 Task: Look for space in Mukher, India from 7th July, 2023 to 14th July, 2023 for 1 adult in price range Rs.6000 to Rs.14000. Place can be shared room with 1  bedroom having 1 bed and 1 bathroom. Property type can be house, flat, guest house, hotel. Booking option can be shelf check-in. Required host language is English.
Action: Mouse moved to (475, 77)
Screenshot: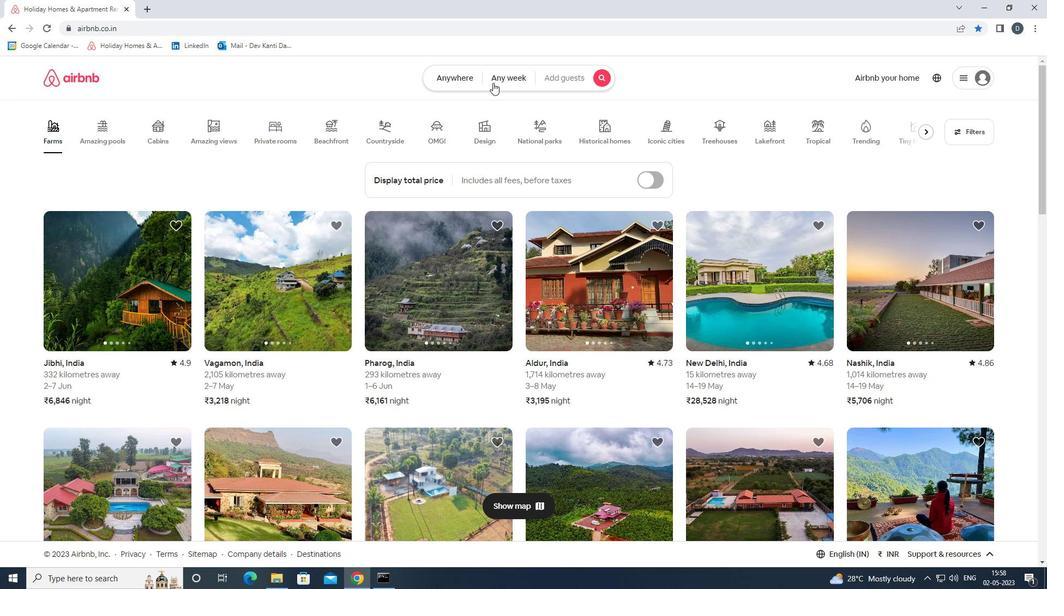 
Action: Mouse pressed left at (475, 77)
Screenshot: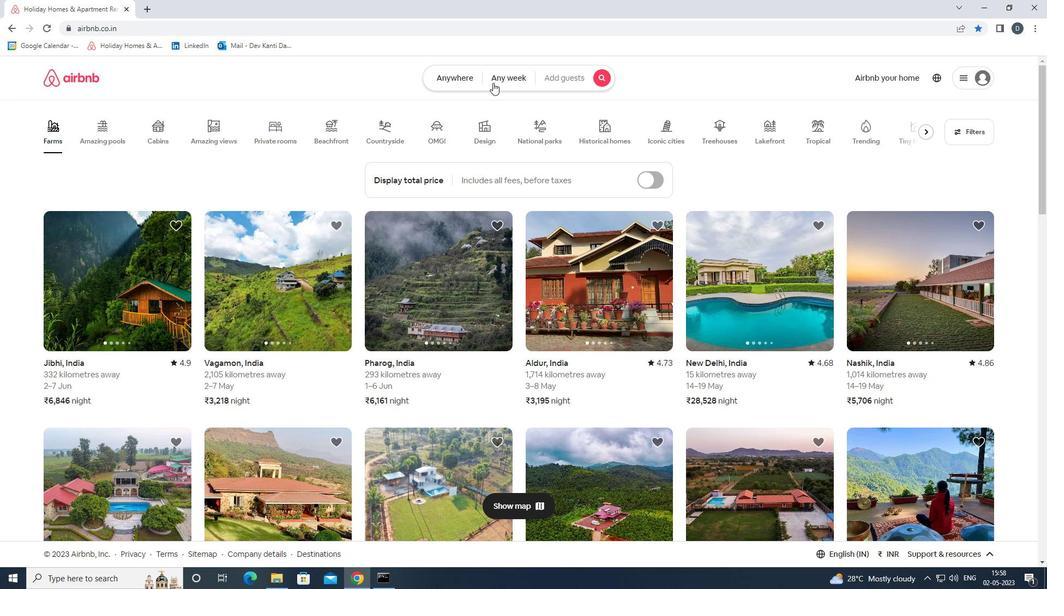 
Action: Mouse moved to (345, 128)
Screenshot: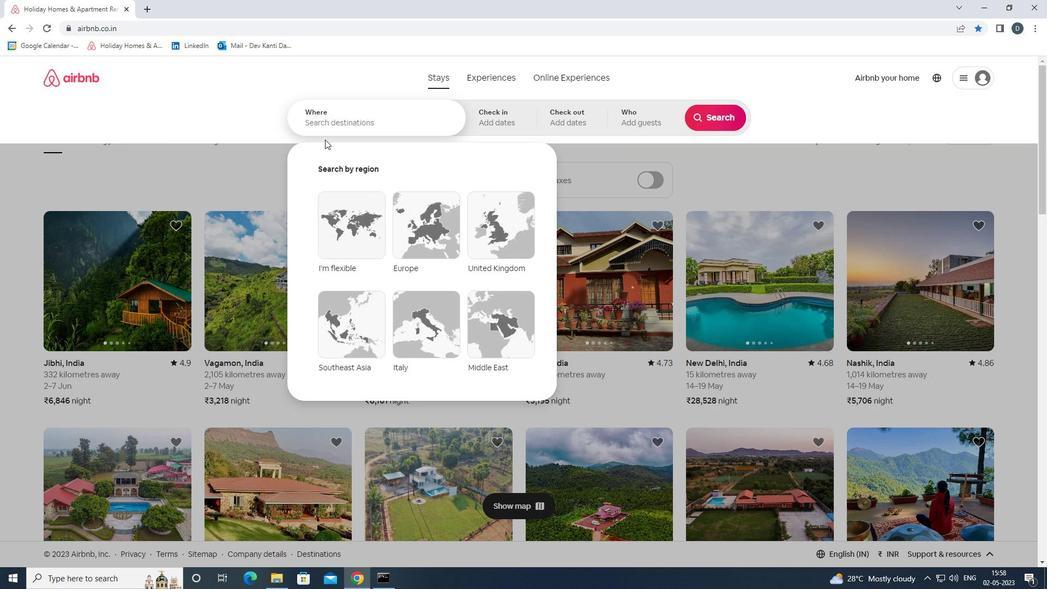 
Action: Mouse pressed left at (345, 128)
Screenshot: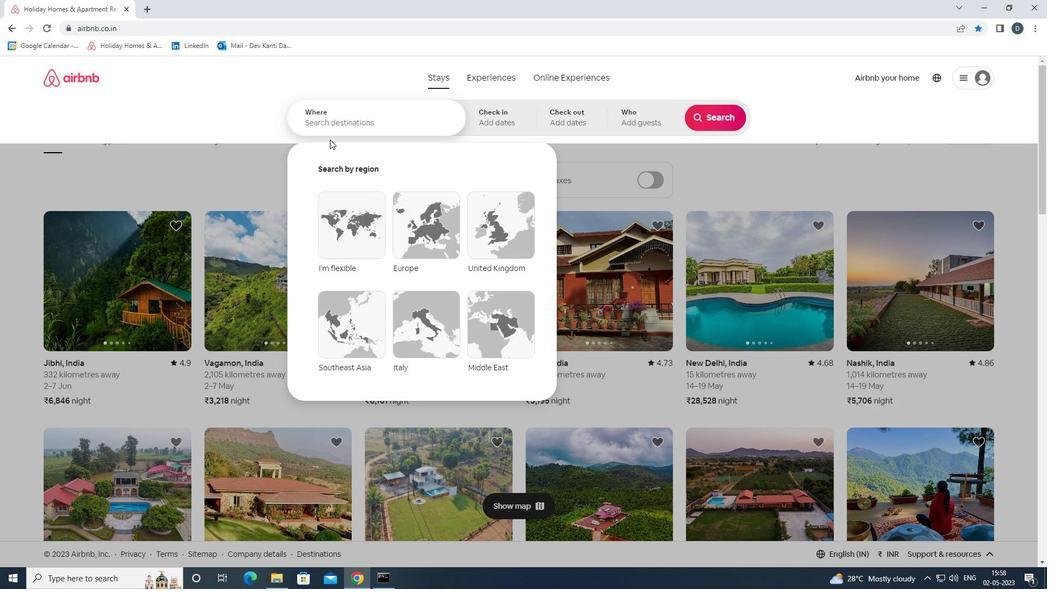 
Action: Mouse moved to (347, 127)
Screenshot: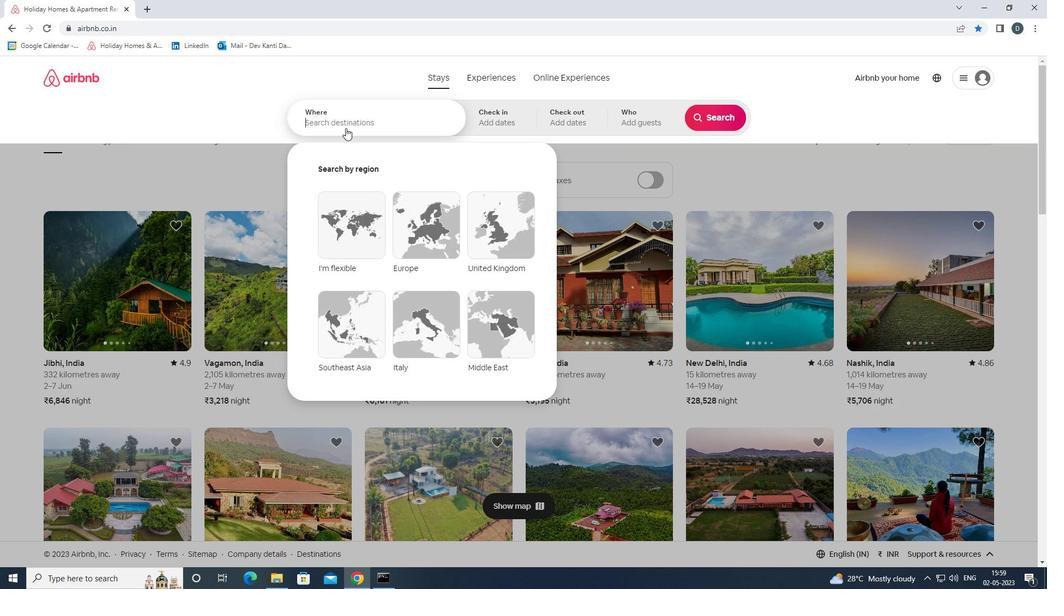 
Action: Key pressed <Key.shift><Key.shift>MUKHER,<Key.shift>INDIA<Key.enter>
Screenshot: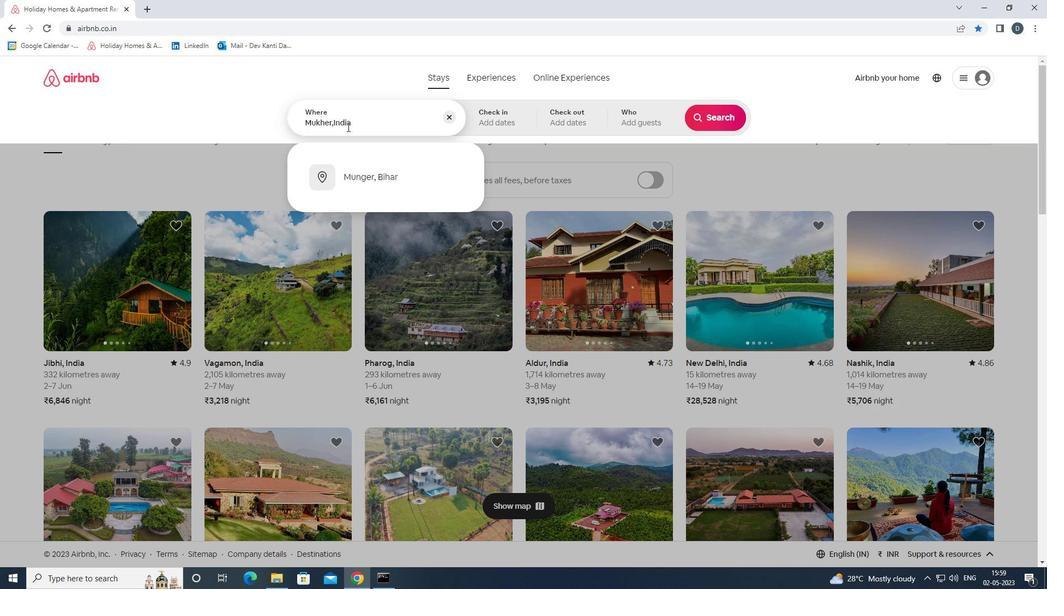 
Action: Mouse moved to (715, 203)
Screenshot: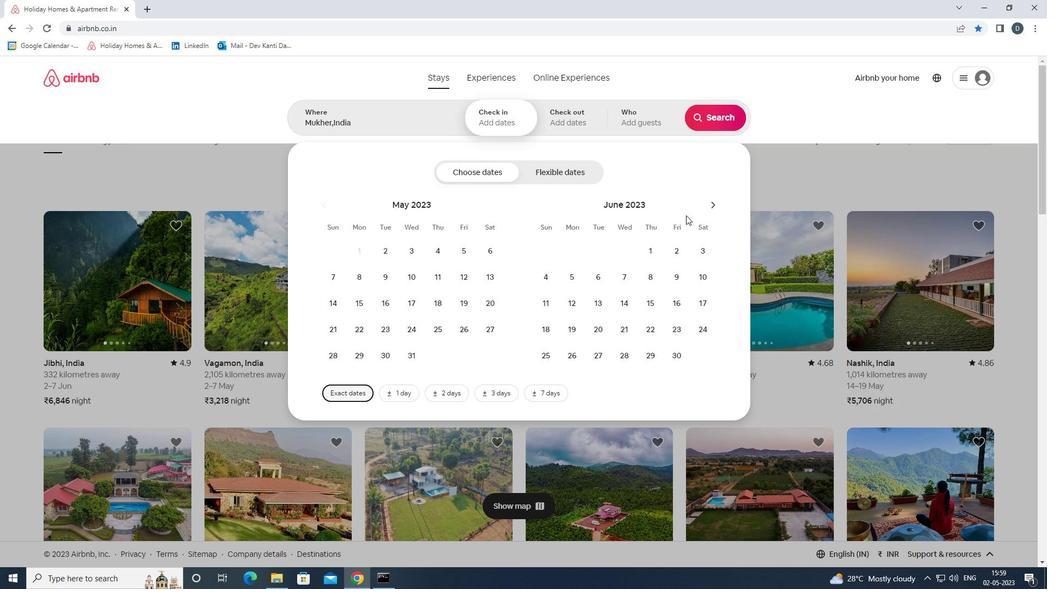 
Action: Mouse pressed left at (715, 203)
Screenshot: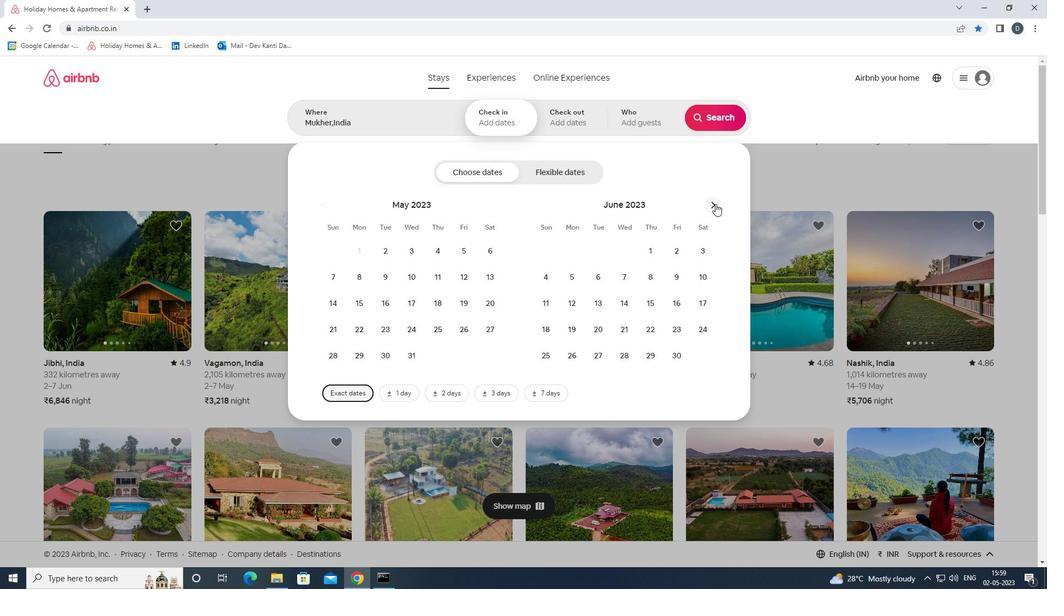 
Action: Mouse moved to (678, 280)
Screenshot: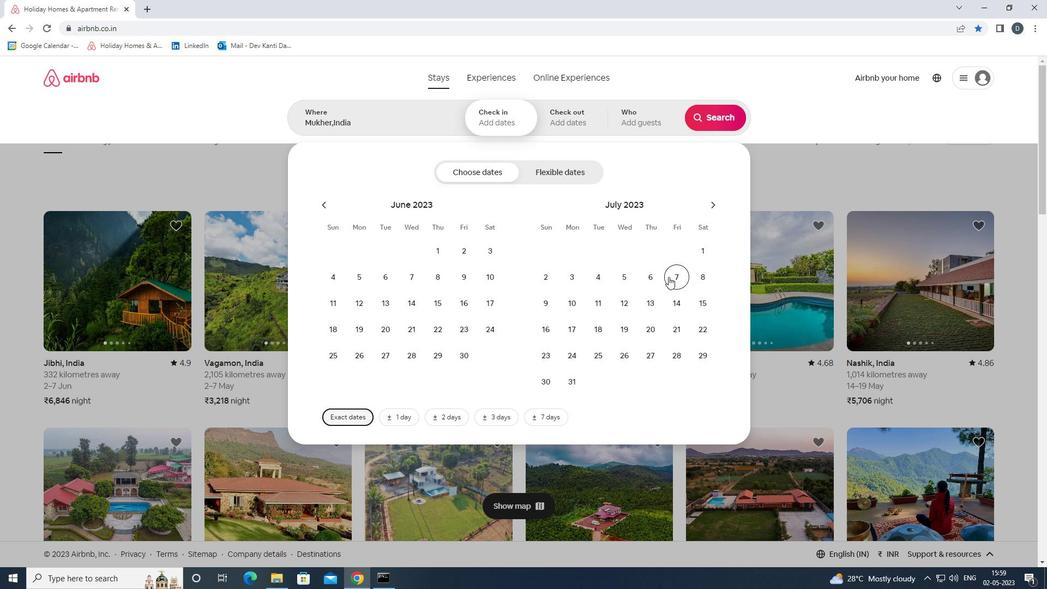 
Action: Mouse pressed left at (678, 280)
Screenshot: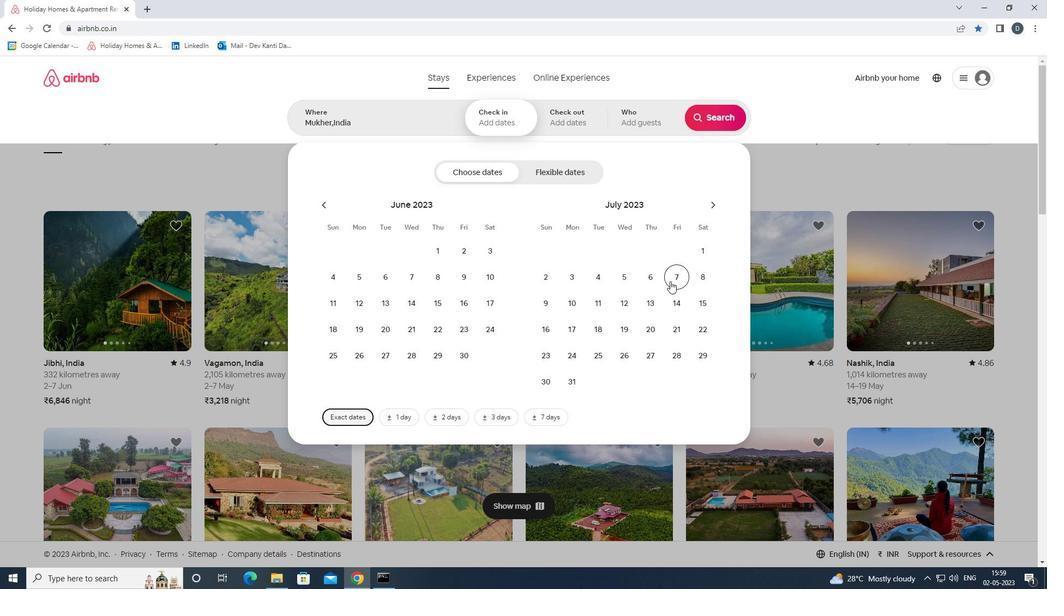 
Action: Mouse moved to (679, 303)
Screenshot: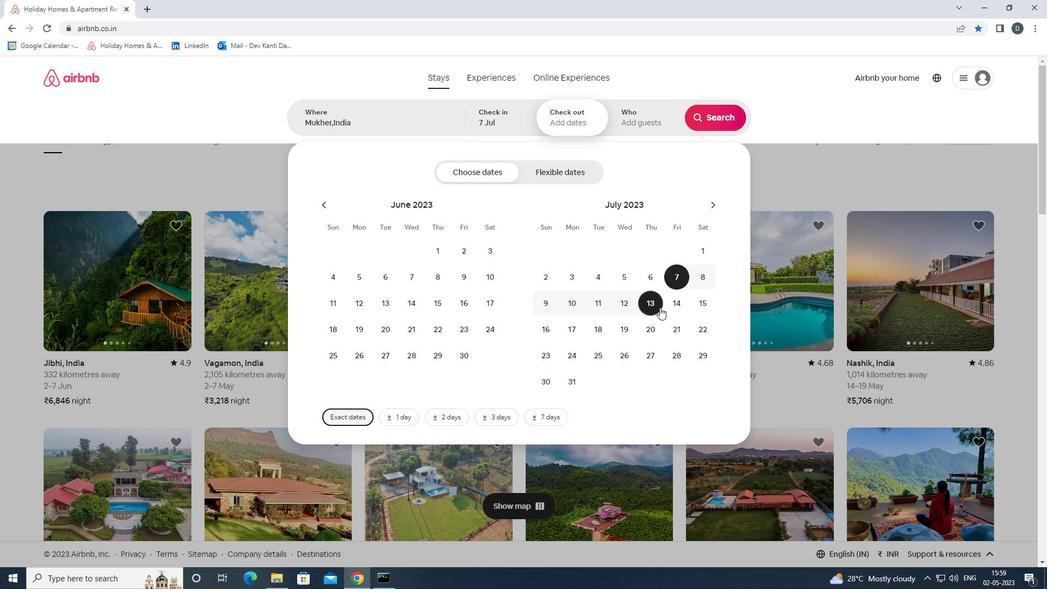 
Action: Mouse pressed left at (679, 303)
Screenshot: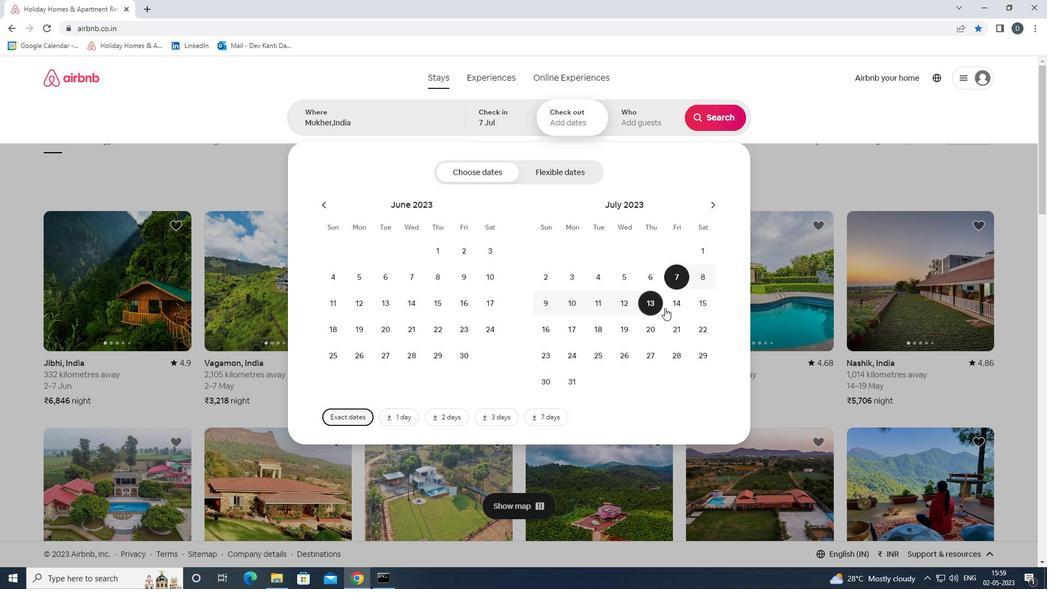 
Action: Mouse moved to (650, 110)
Screenshot: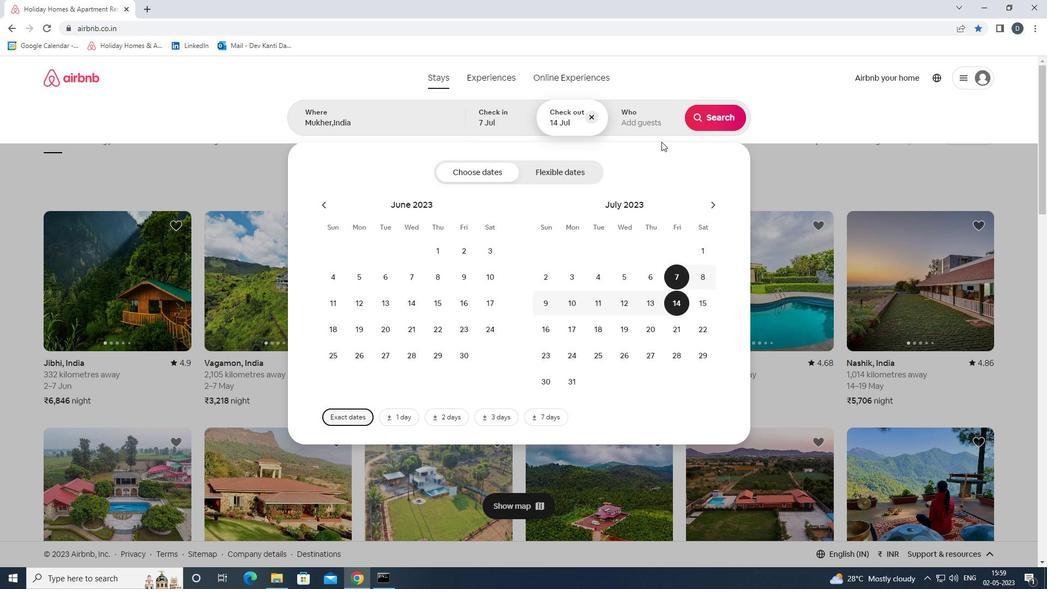 
Action: Mouse pressed left at (650, 110)
Screenshot: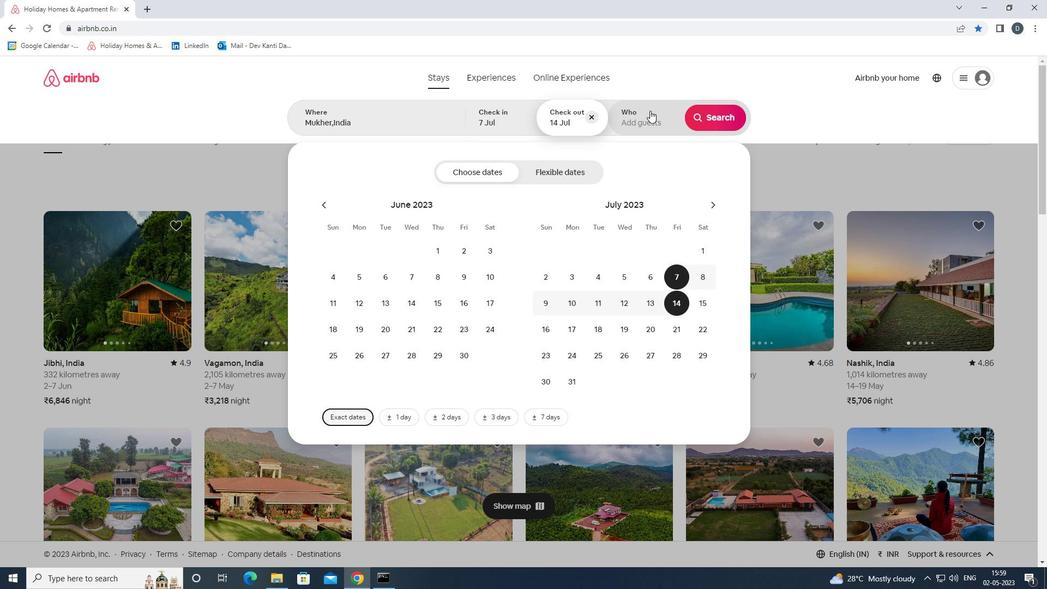 
Action: Mouse moved to (718, 176)
Screenshot: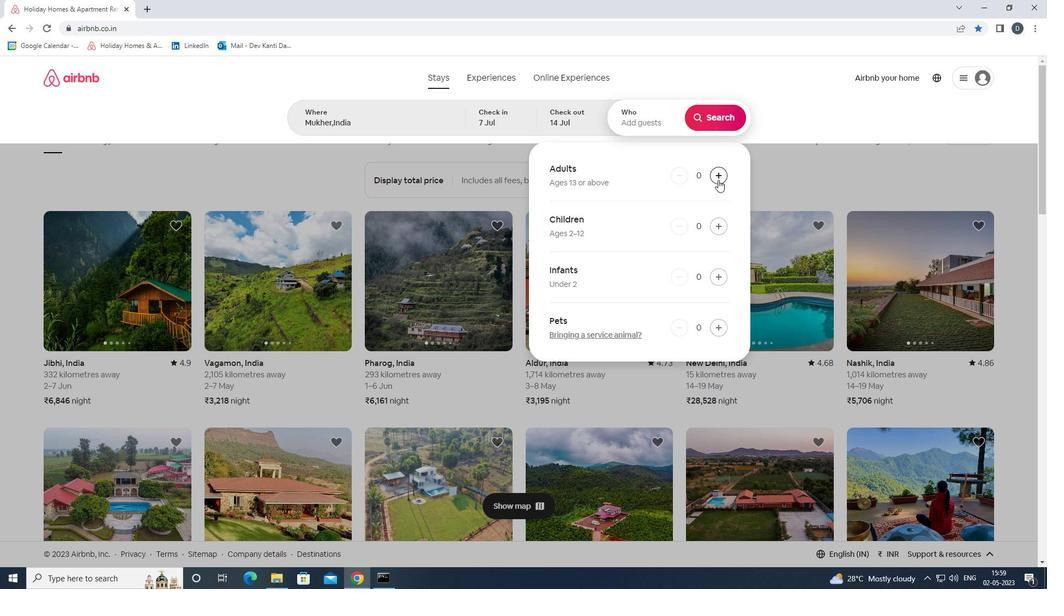 
Action: Mouse pressed left at (718, 176)
Screenshot: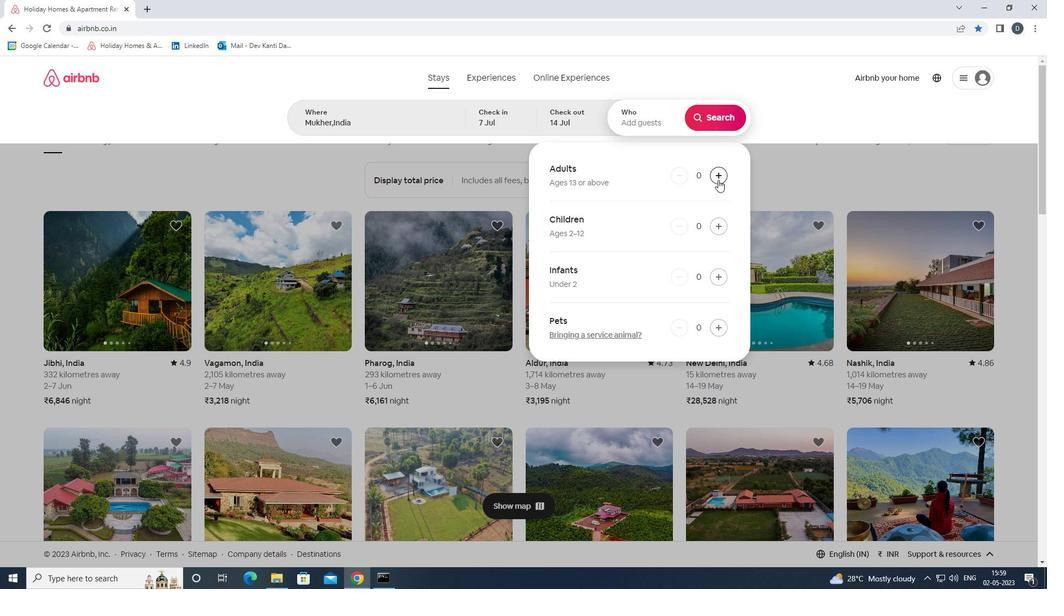 
Action: Mouse moved to (718, 122)
Screenshot: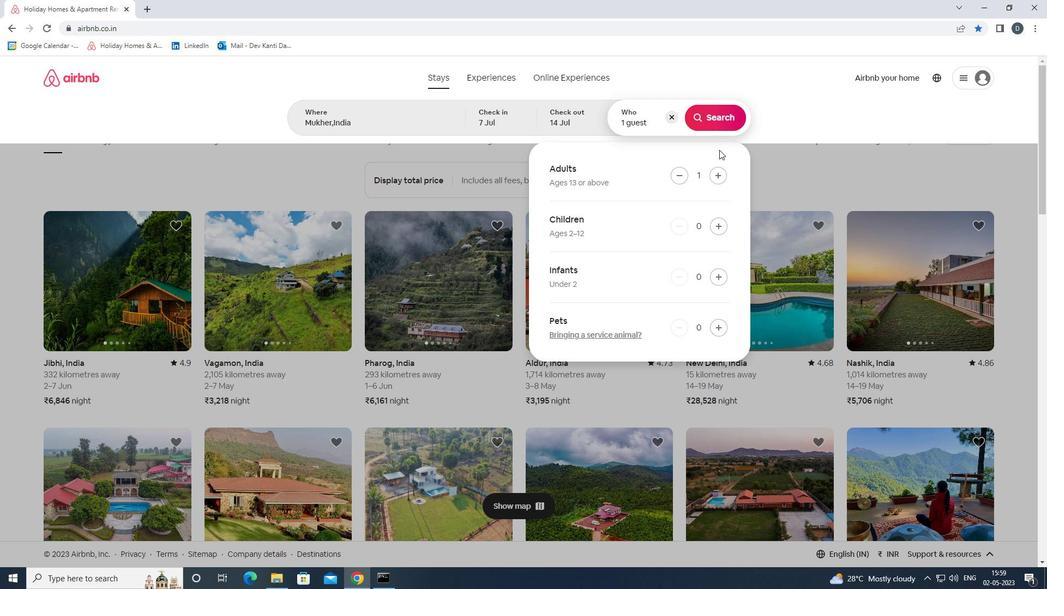 
Action: Mouse pressed left at (718, 122)
Screenshot: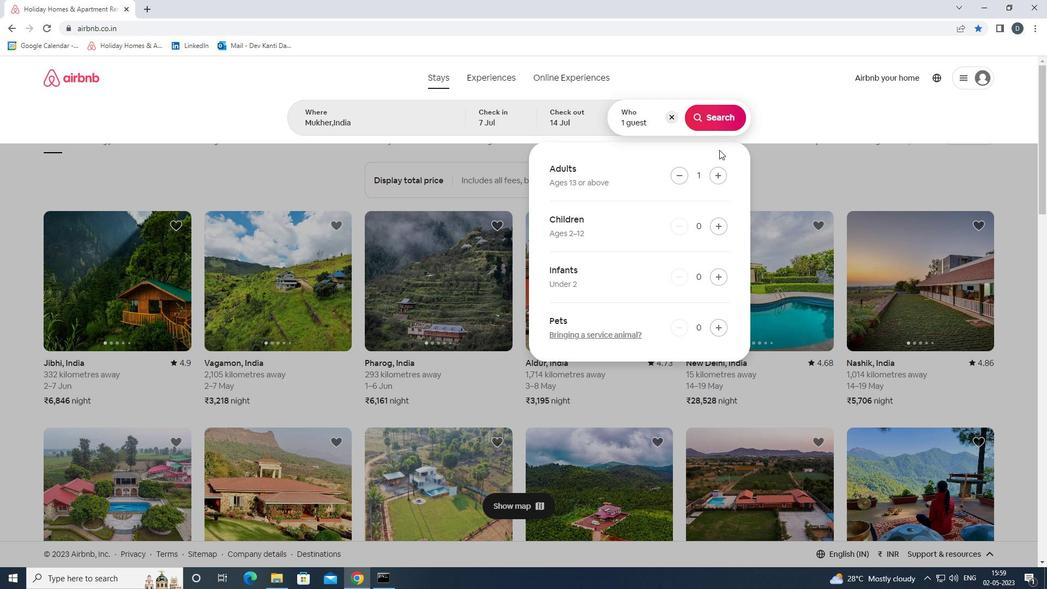 
Action: Mouse moved to (1012, 116)
Screenshot: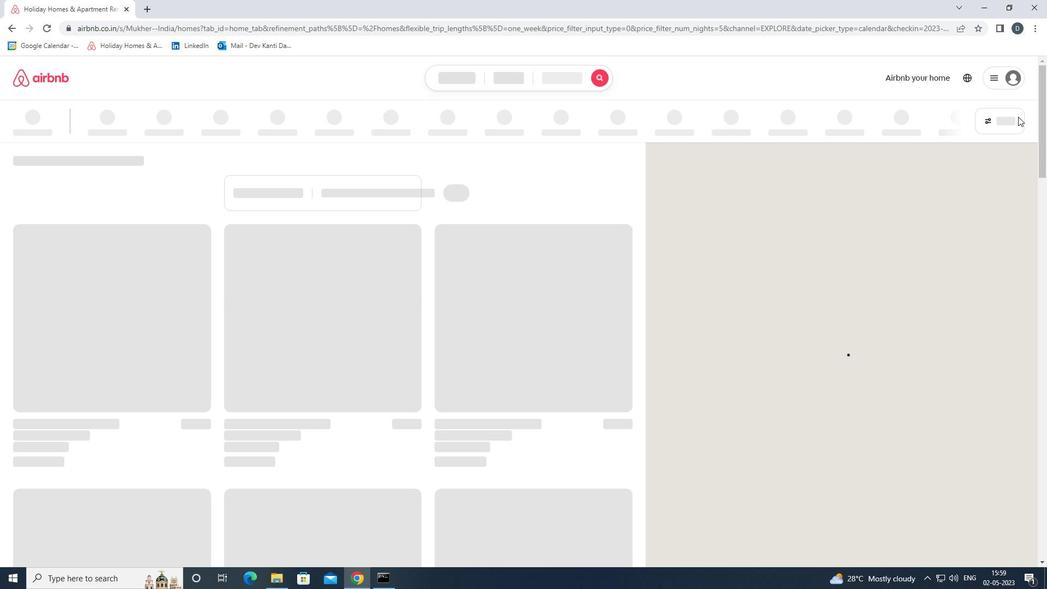 
Action: Mouse pressed left at (1012, 116)
Screenshot: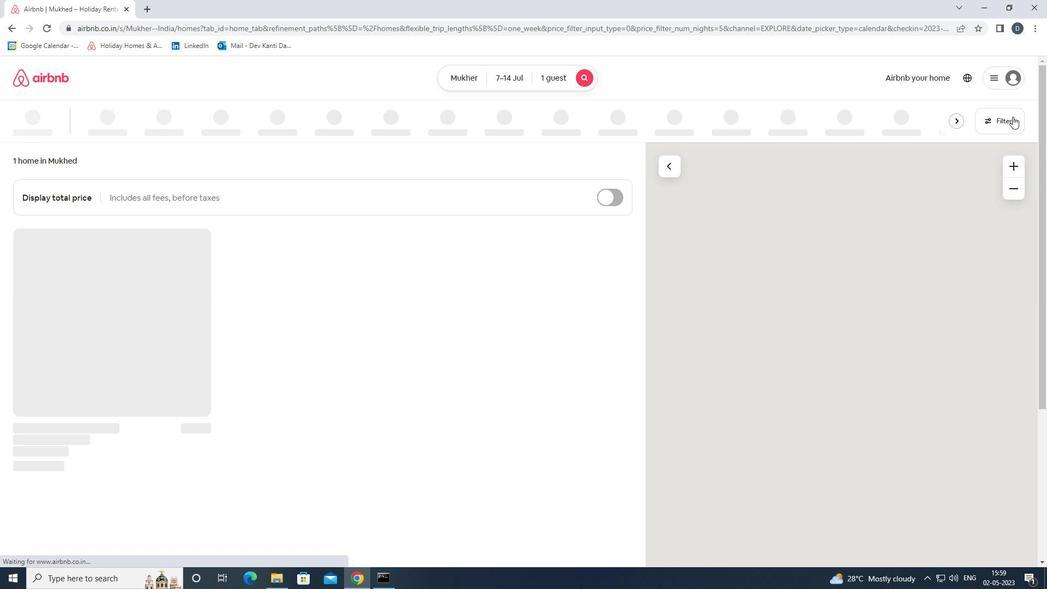 
Action: Mouse moved to (458, 235)
Screenshot: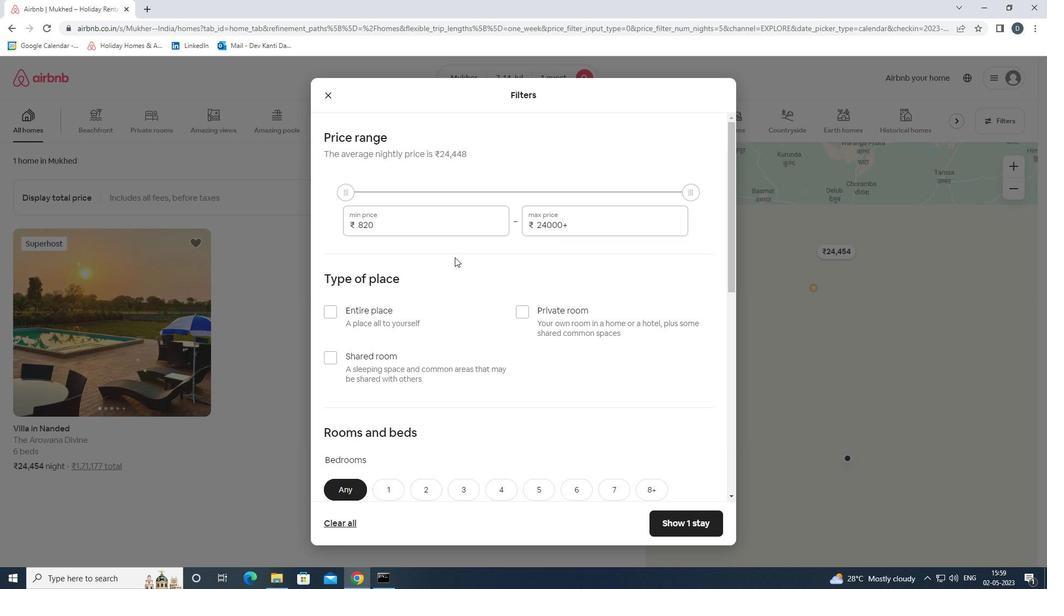 
Action: Mouse pressed left at (458, 235)
Screenshot: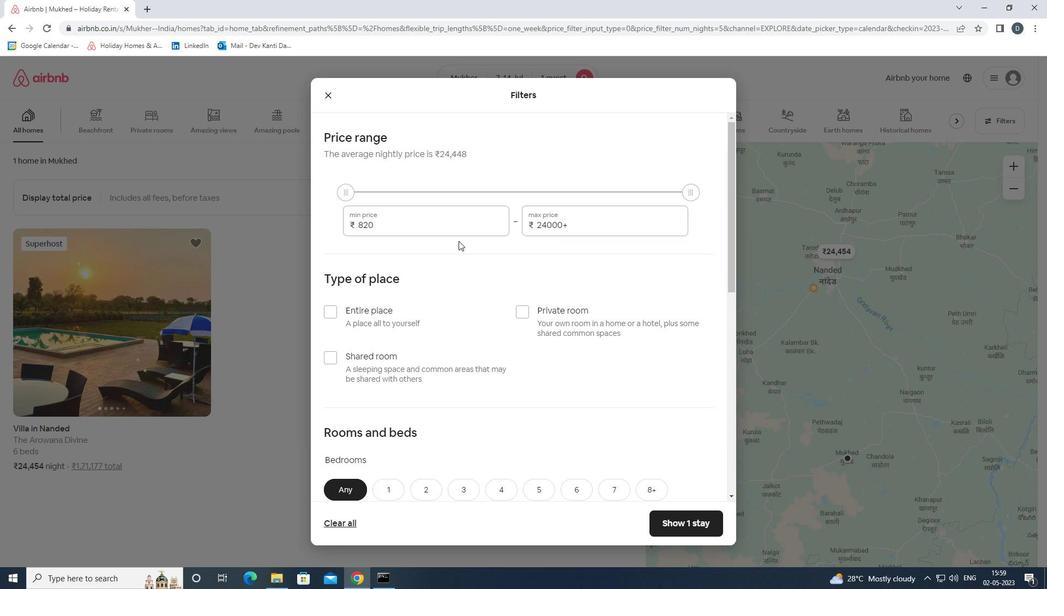 
Action: Mouse moved to (460, 229)
Screenshot: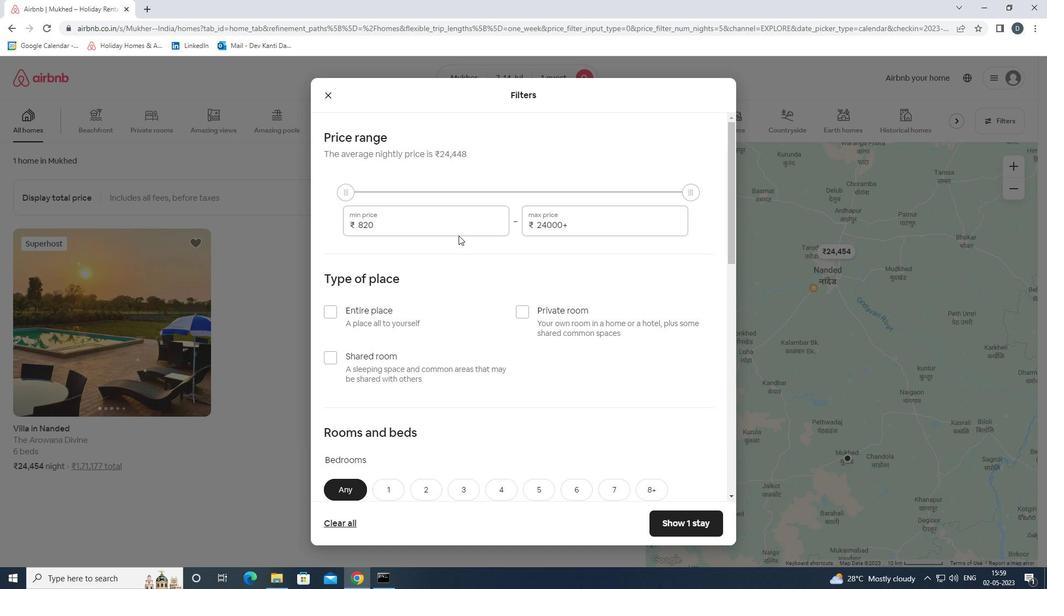 
Action: Mouse pressed left at (460, 229)
Screenshot: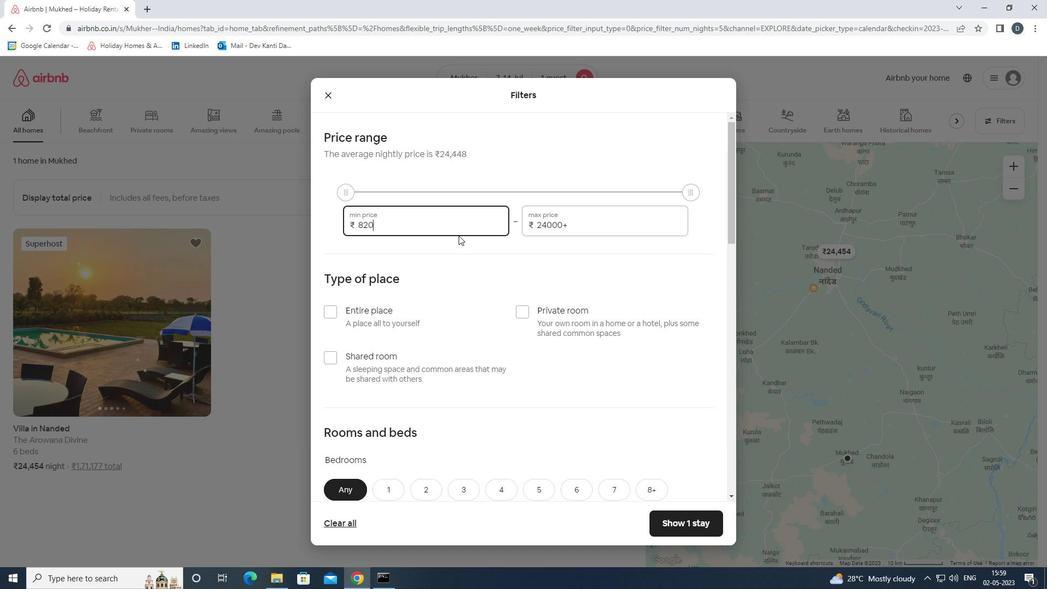 
Action: Mouse pressed left at (460, 229)
Screenshot: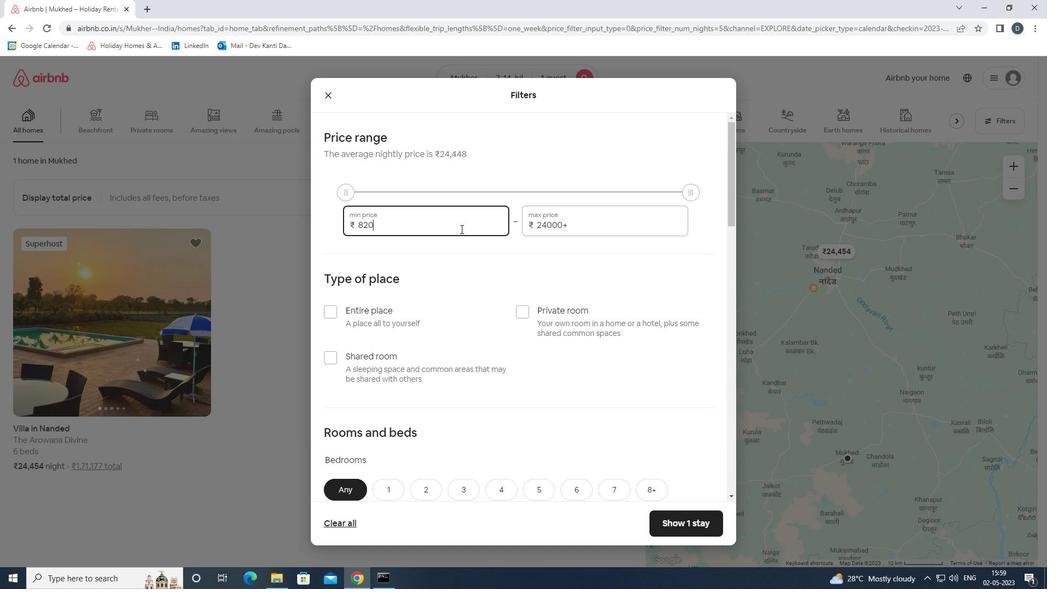 
Action: Mouse moved to (476, 226)
Screenshot: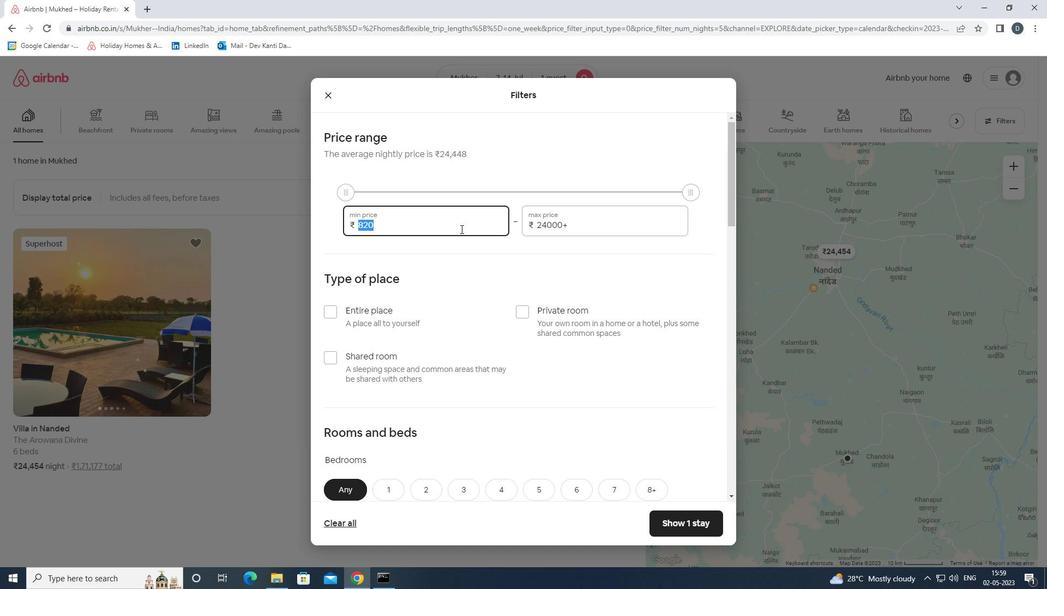 
Action: Key pressed 6000<Key.tab>ctrl+A<'1'><'4'><'0'><'0'><'0'>
Screenshot: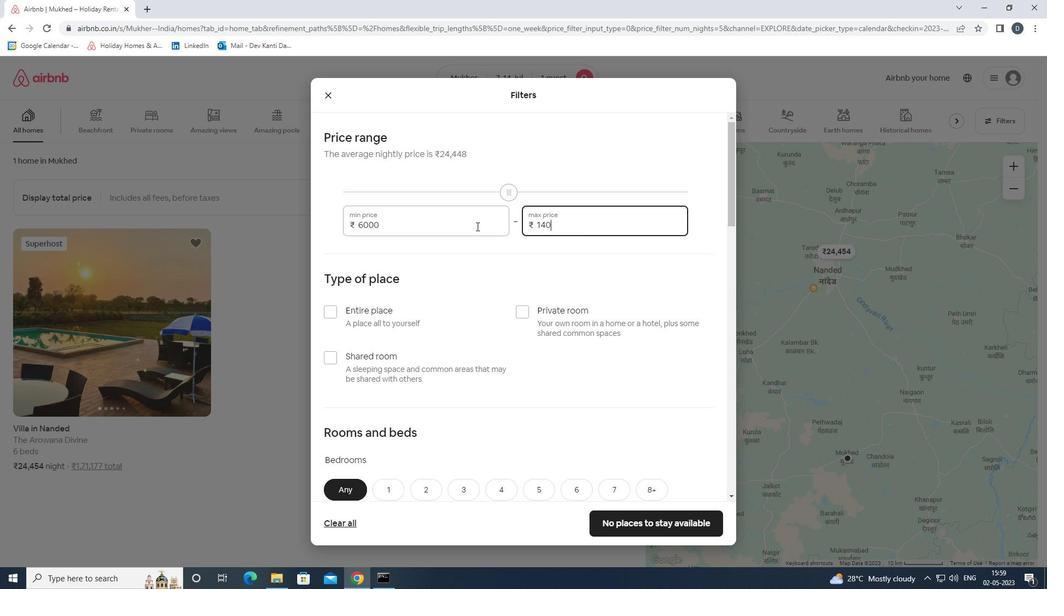 
Action: Mouse moved to (372, 375)
Screenshot: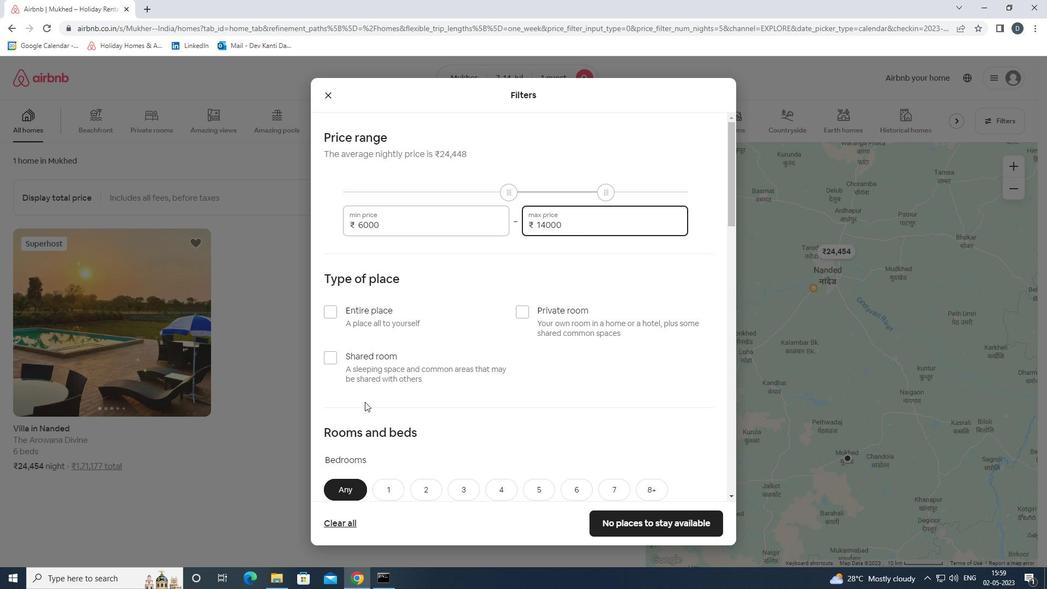 
Action: Mouse pressed left at (372, 375)
Screenshot: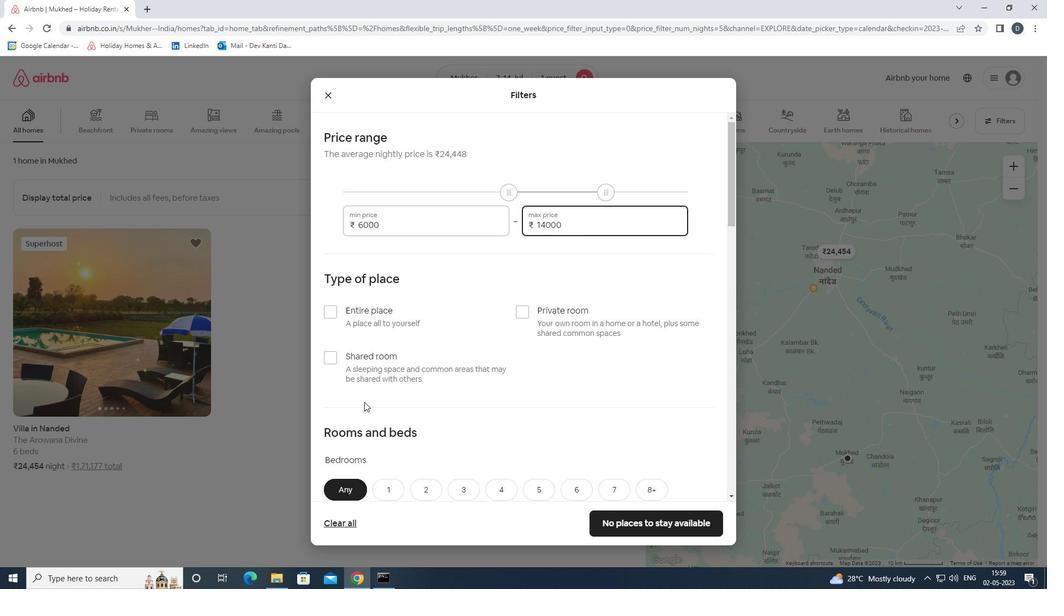 
Action: Mouse moved to (419, 360)
Screenshot: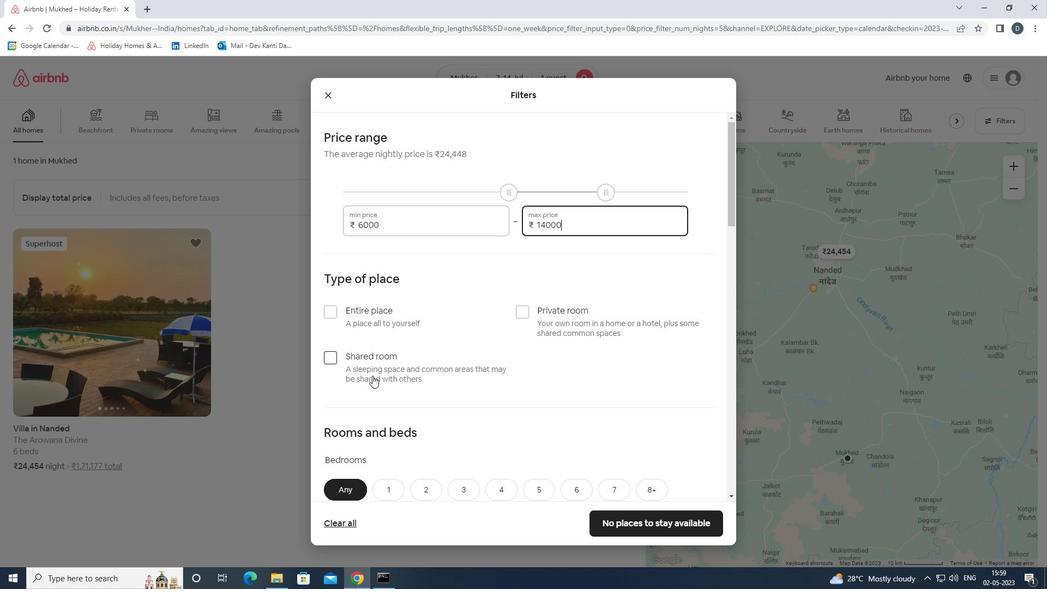 
Action: Mouse scrolled (419, 359) with delta (0, 0)
Screenshot: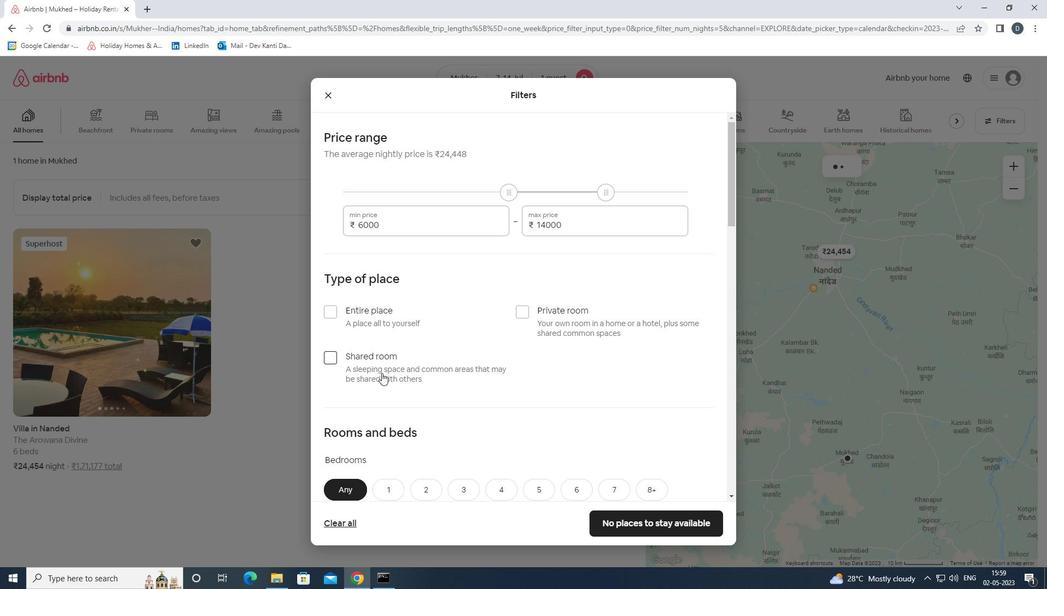 
Action: Mouse scrolled (419, 359) with delta (0, 0)
Screenshot: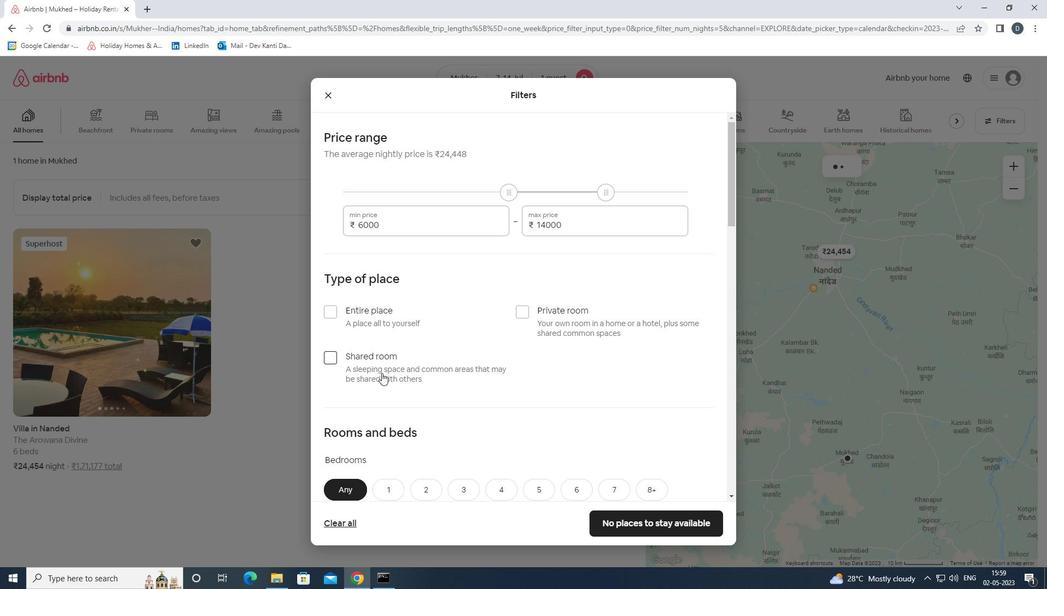 
Action: Mouse scrolled (419, 359) with delta (0, 0)
Screenshot: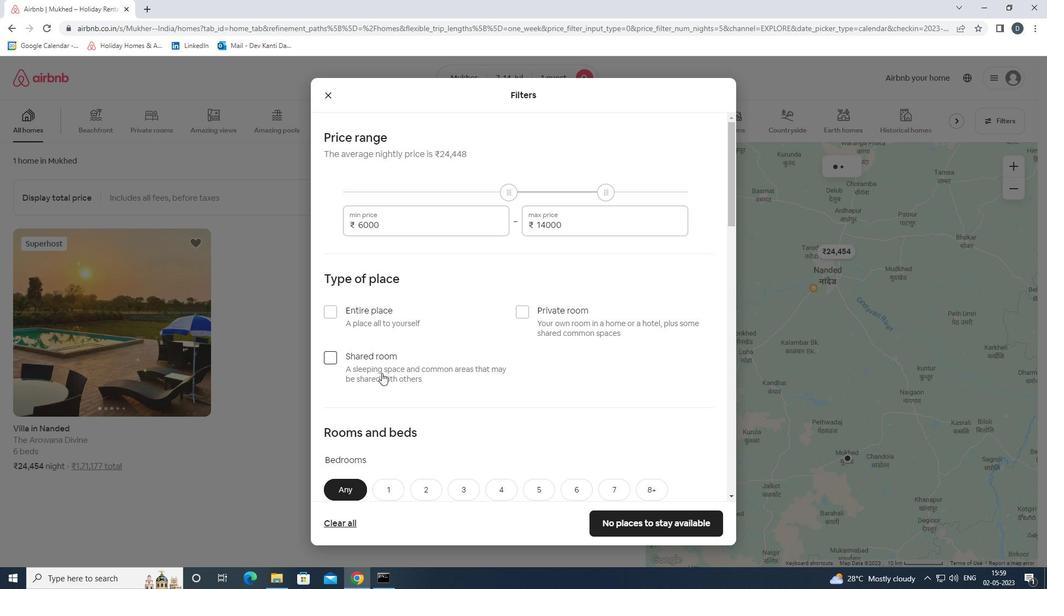 
Action: Mouse moved to (422, 359)
Screenshot: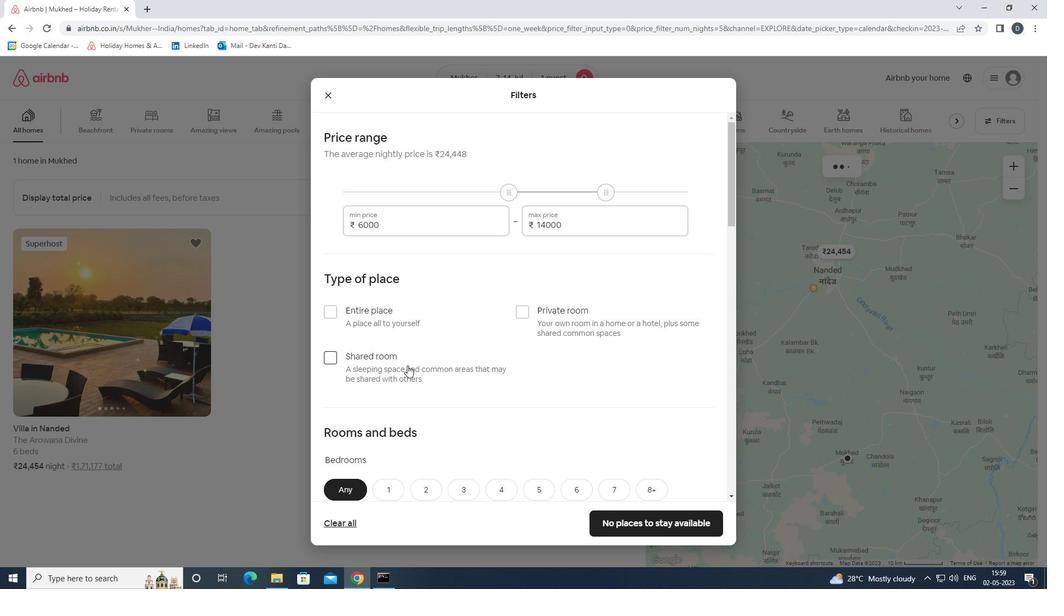 
Action: Mouse scrolled (422, 358) with delta (0, 0)
Screenshot: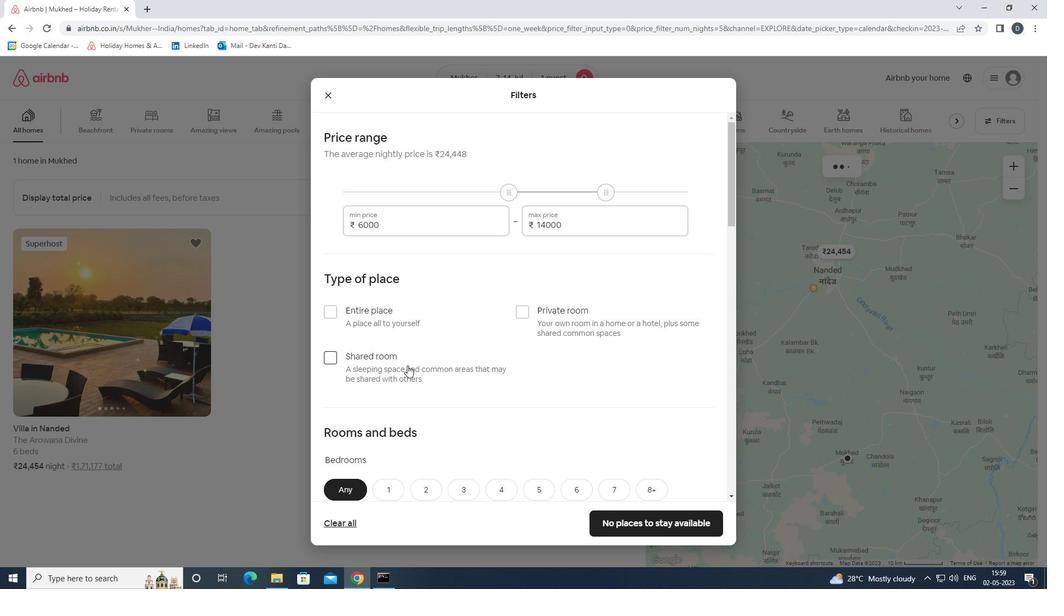 
Action: Mouse moved to (385, 269)
Screenshot: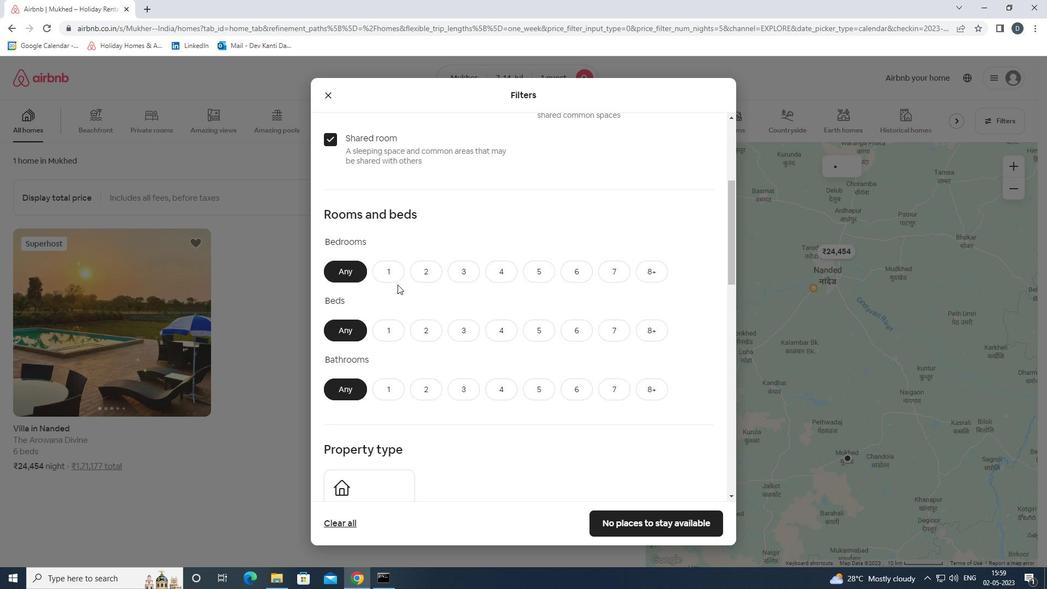 
Action: Mouse pressed left at (385, 269)
Screenshot: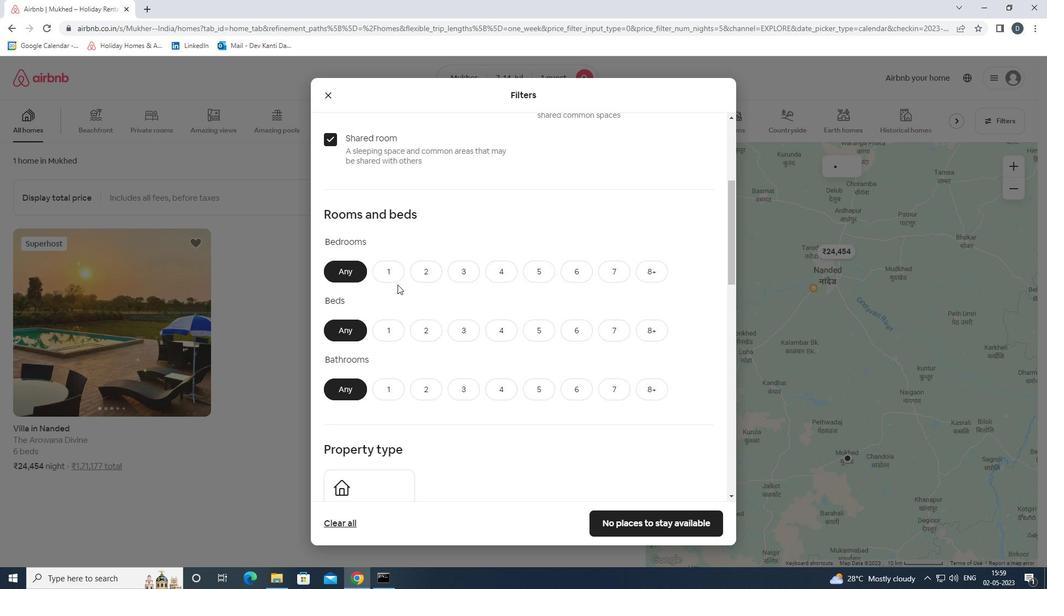 
Action: Mouse moved to (388, 327)
Screenshot: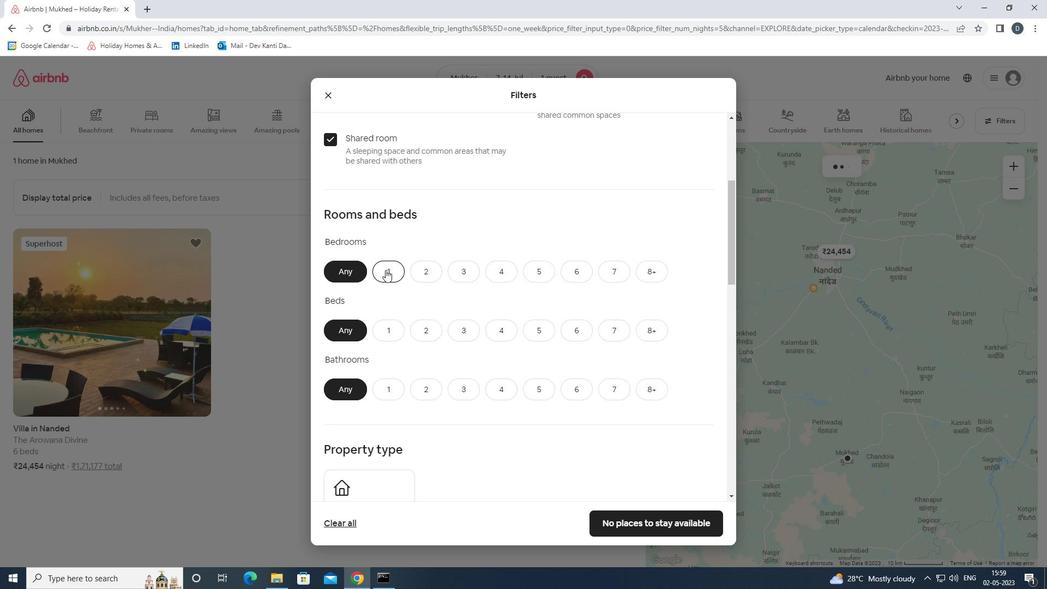
Action: Mouse pressed left at (388, 327)
Screenshot: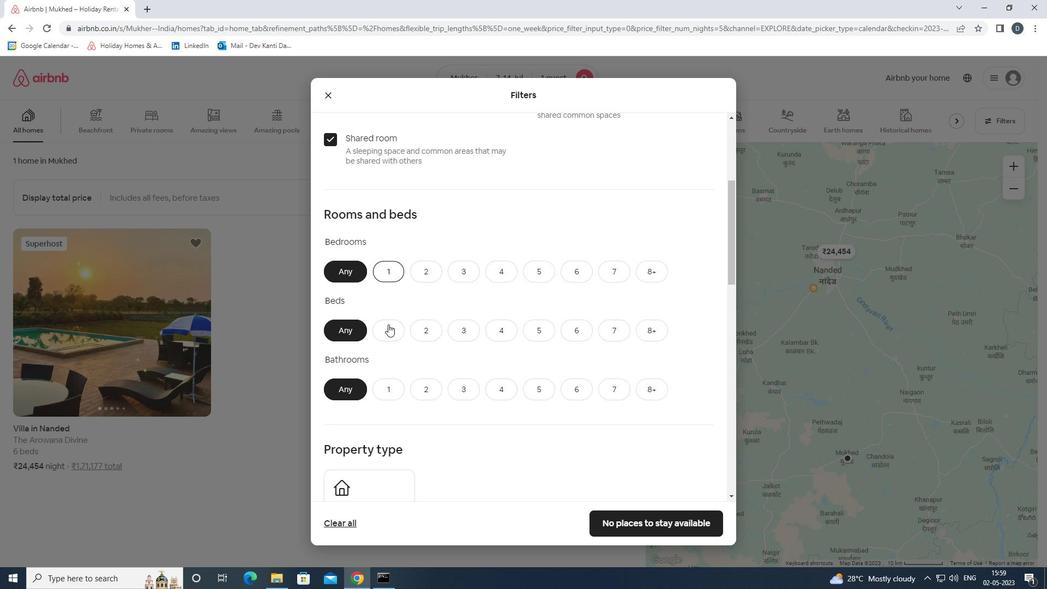
Action: Mouse moved to (391, 388)
Screenshot: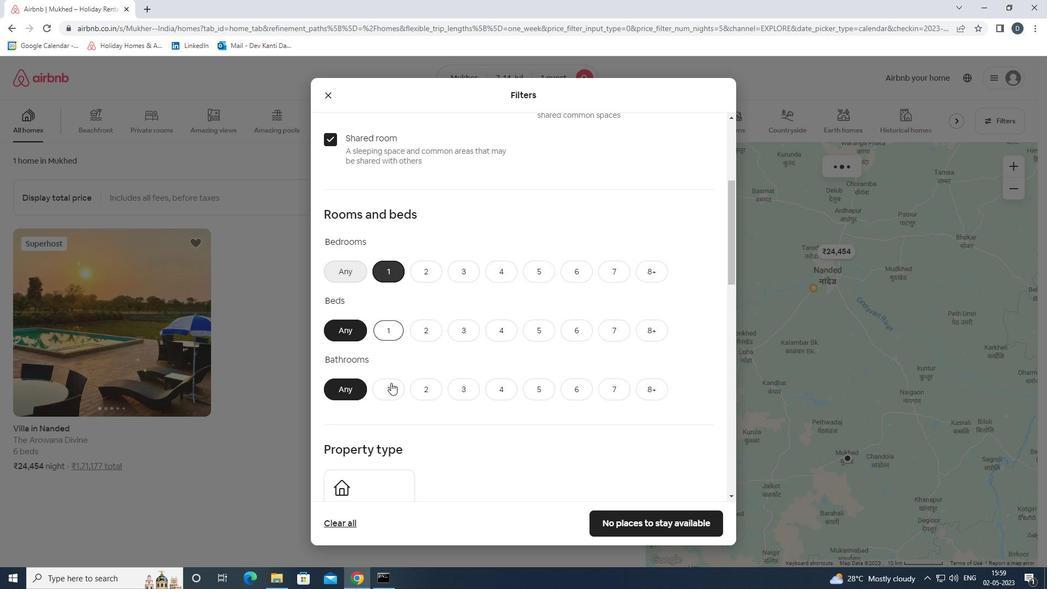 
Action: Mouse pressed left at (391, 388)
Screenshot: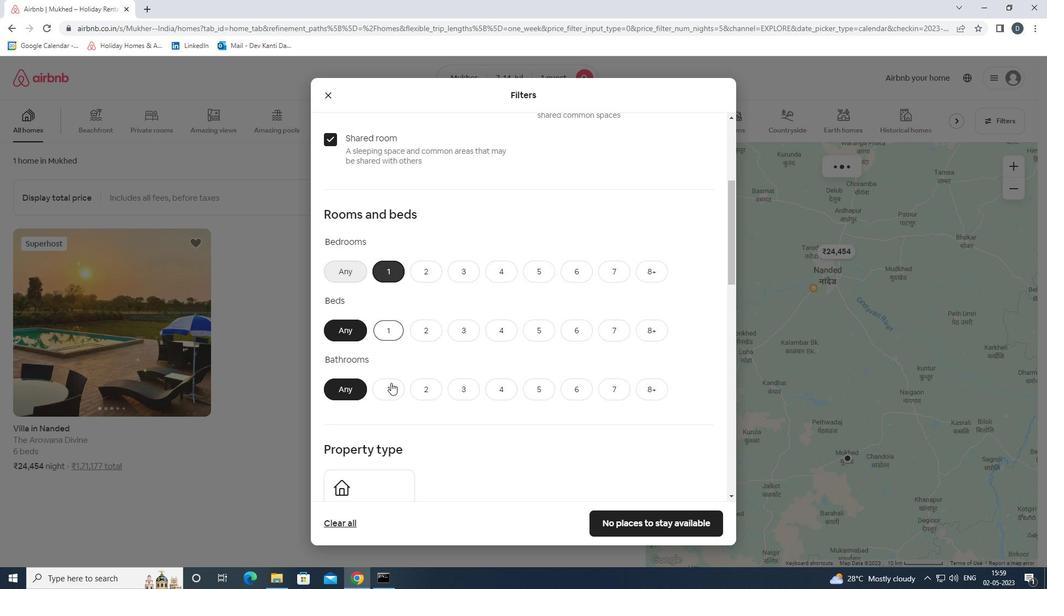 
Action: Mouse moved to (475, 375)
Screenshot: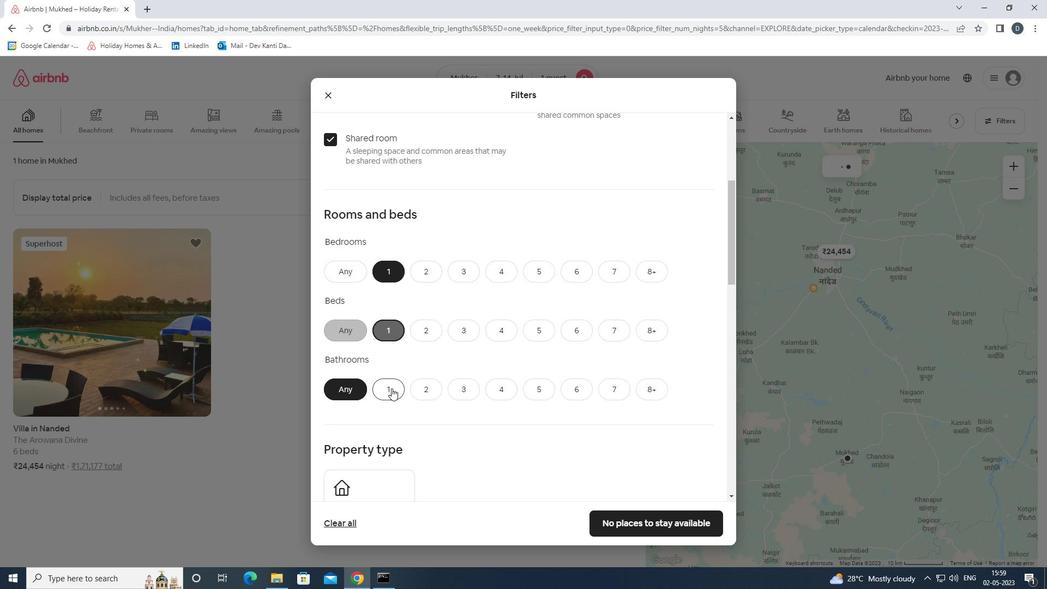 
Action: Mouse scrolled (475, 374) with delta (0, 0)
Screenshot: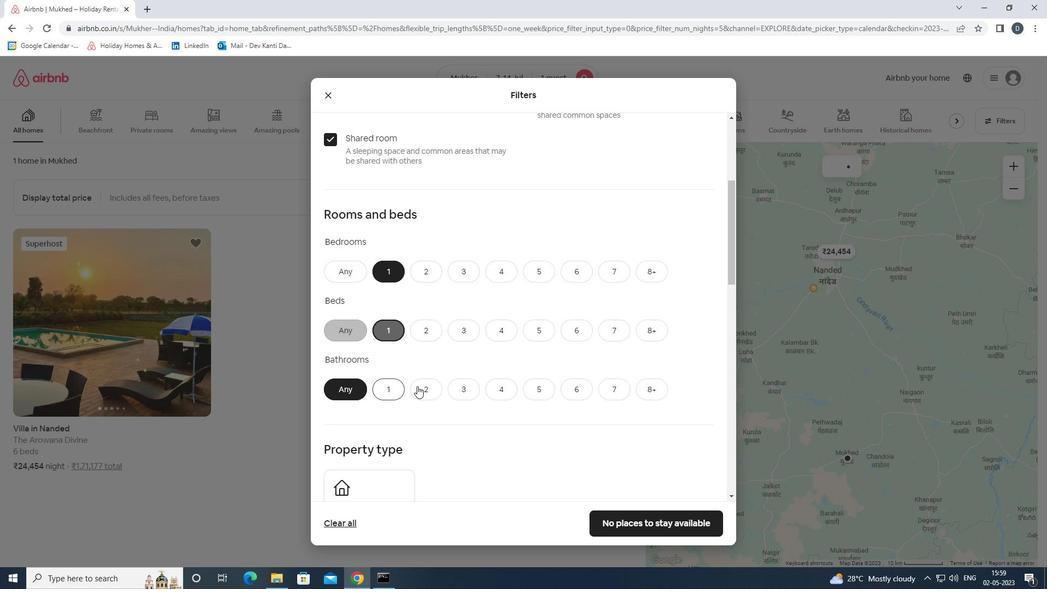 
Action: Mouse scrolled (475, 374) with delta (0, 0)
Screenshot: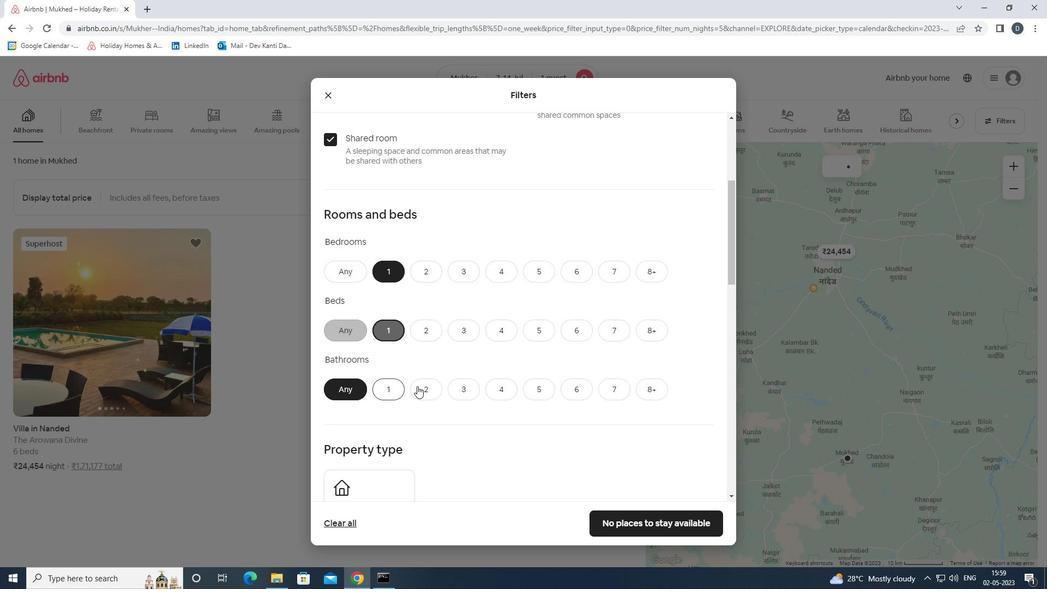 
Action: Mouse scrolled (475, 374) with delta (0, 0)
Screenshot: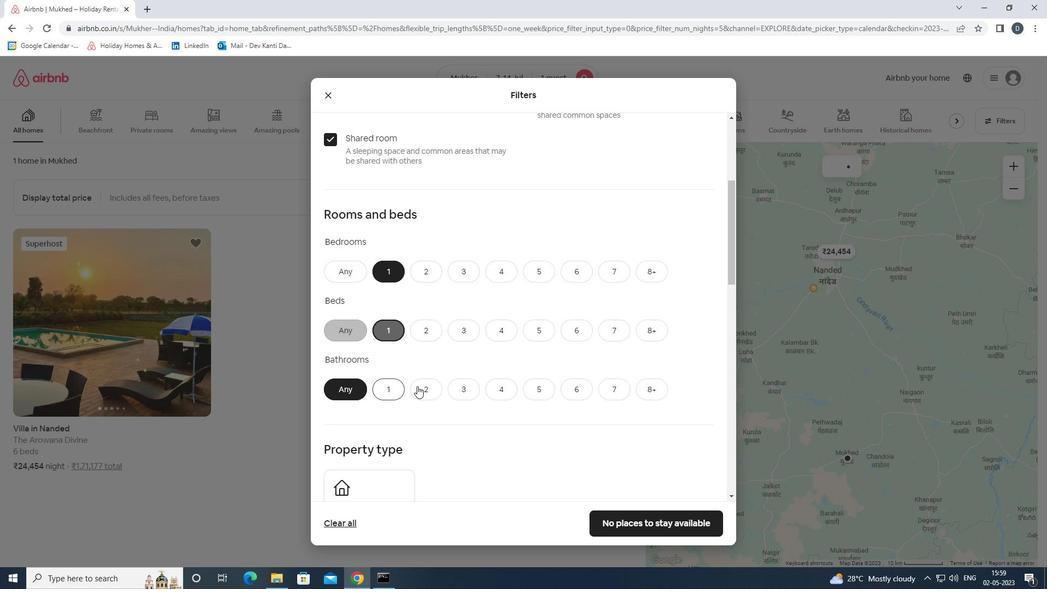 
Action: Mouse moved to (382, 345)
Screenshot: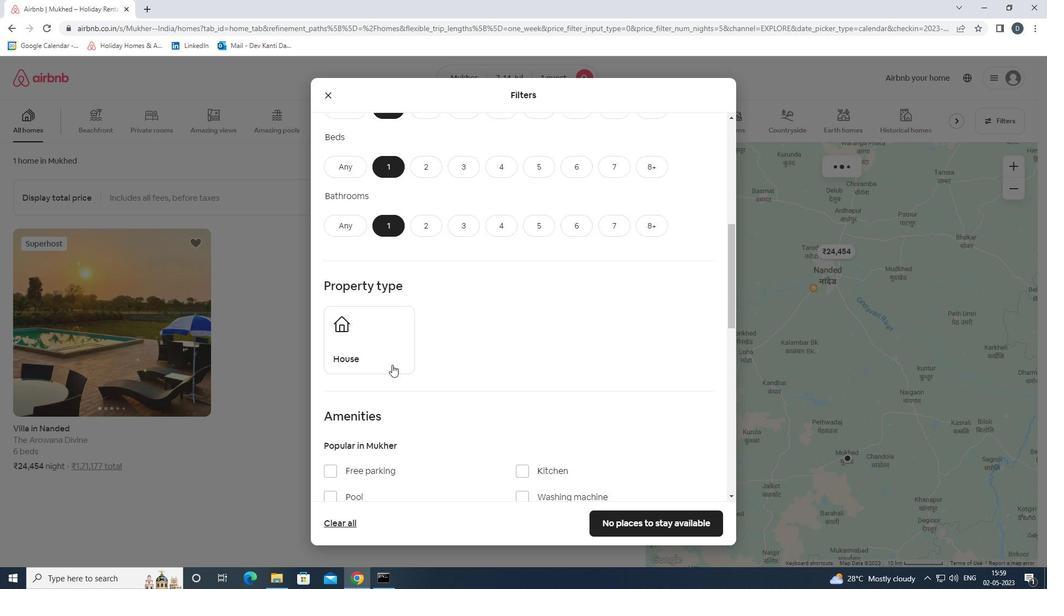 
Action: Mouse pressed left at (382, 345)
Screenshot: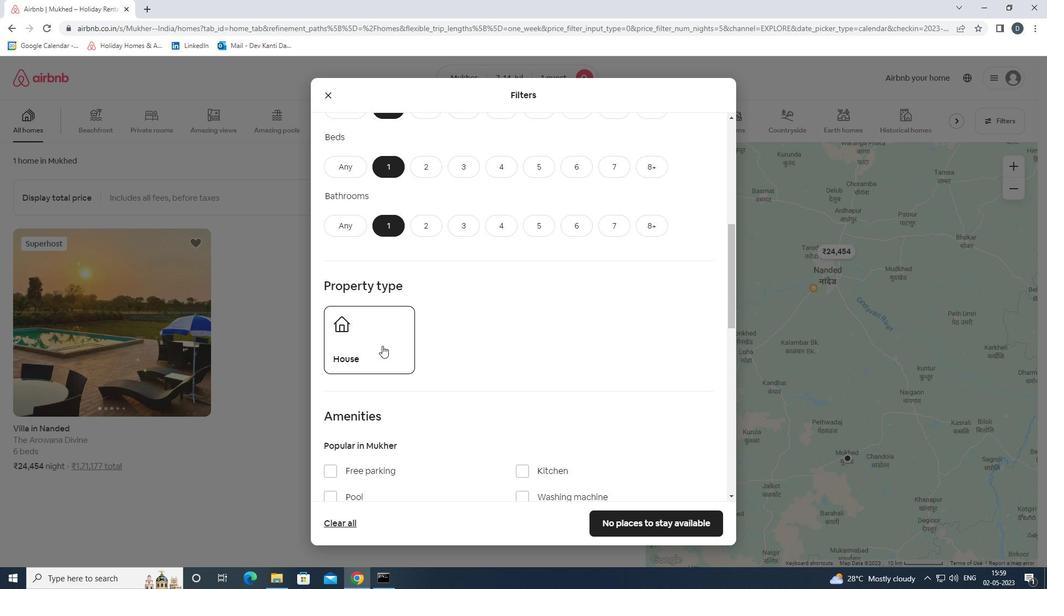 
Action: Mouse moved to (548, 365)
Screenshot: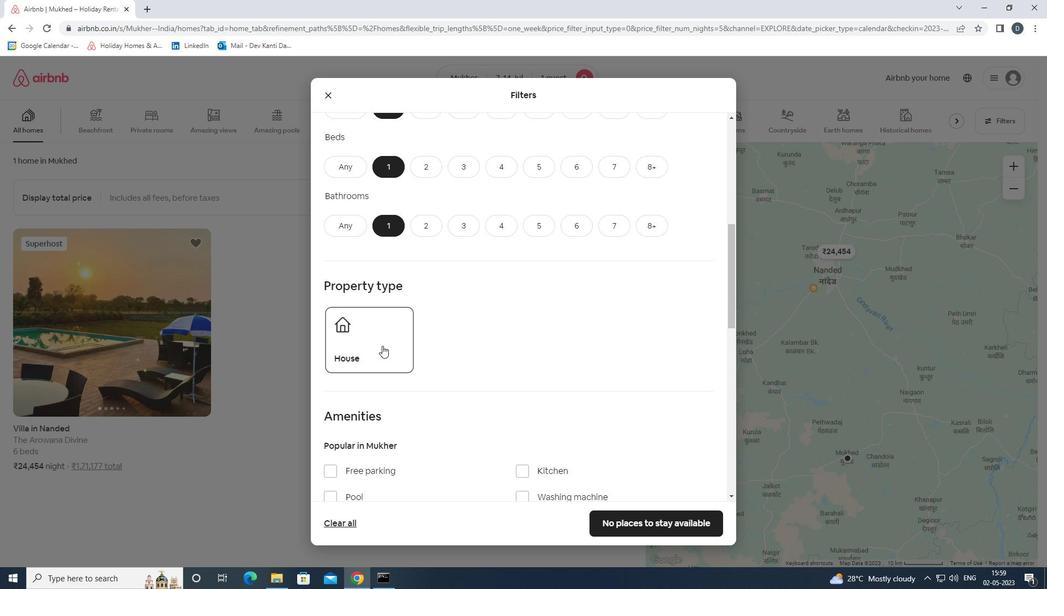 
Action: Mouse scrolled (548, 364) with delta (0, 0)
Screenshot: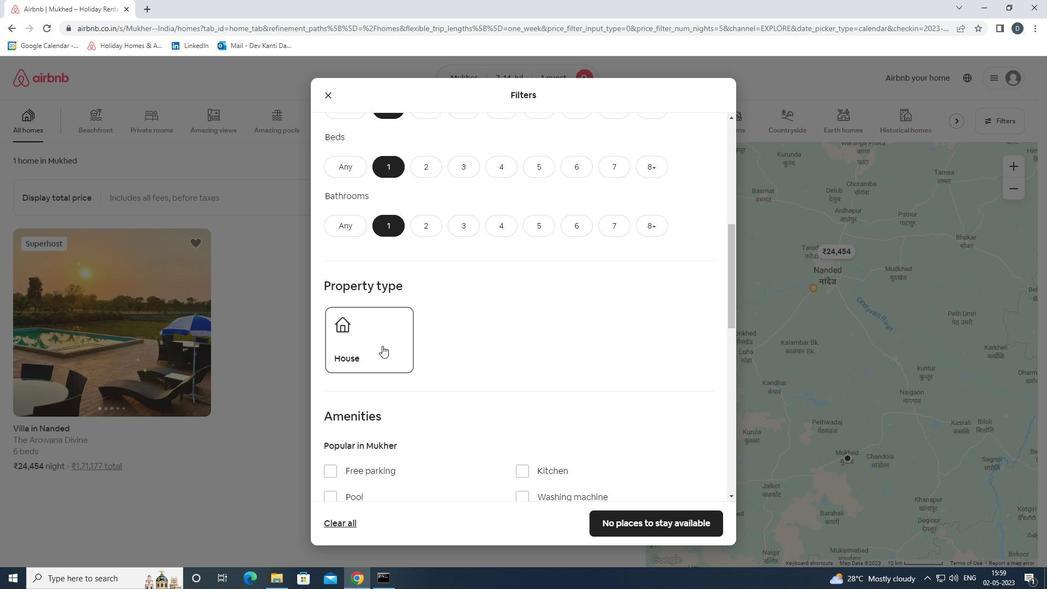 
Action: Mouse moved to (548, 365)
Screenshot: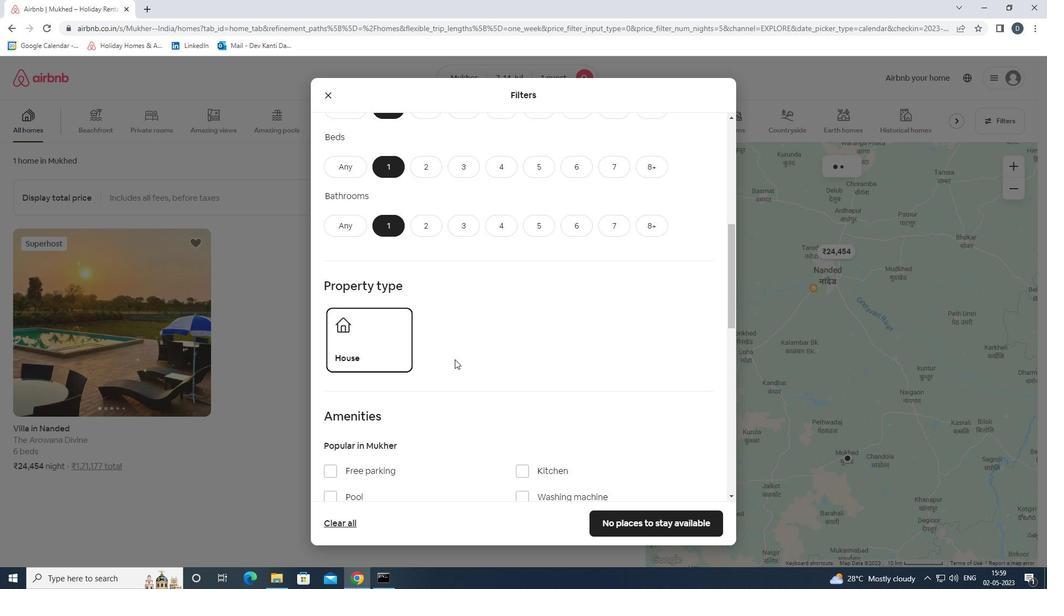 
Action: Mouse scrolled (548, 364) with delta (0, 0)
Screenshot: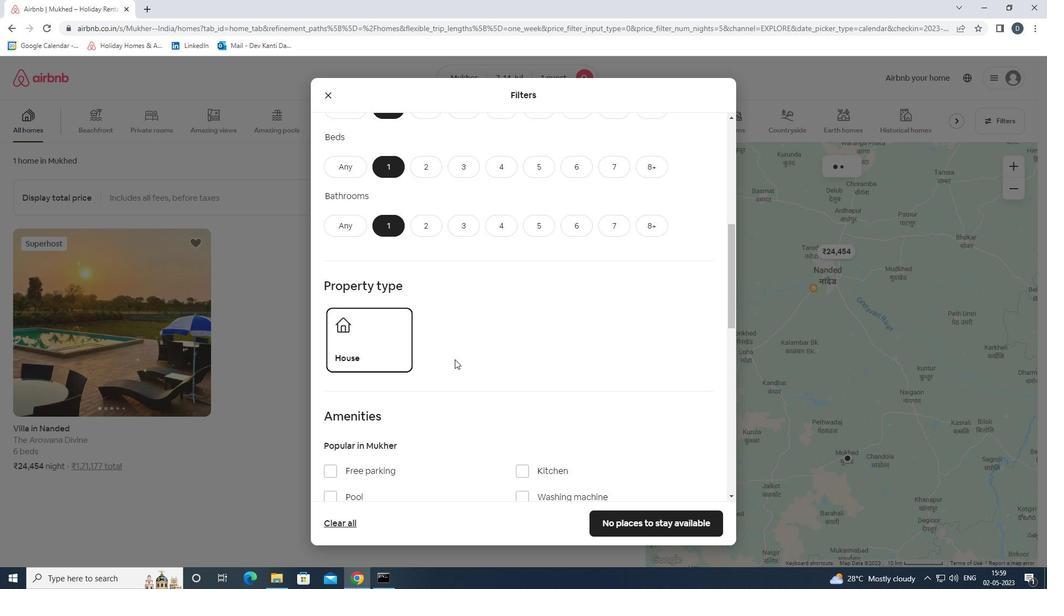 
Action: Mouse scrolled (548, 364) with delta (0, 0)
Screenshot: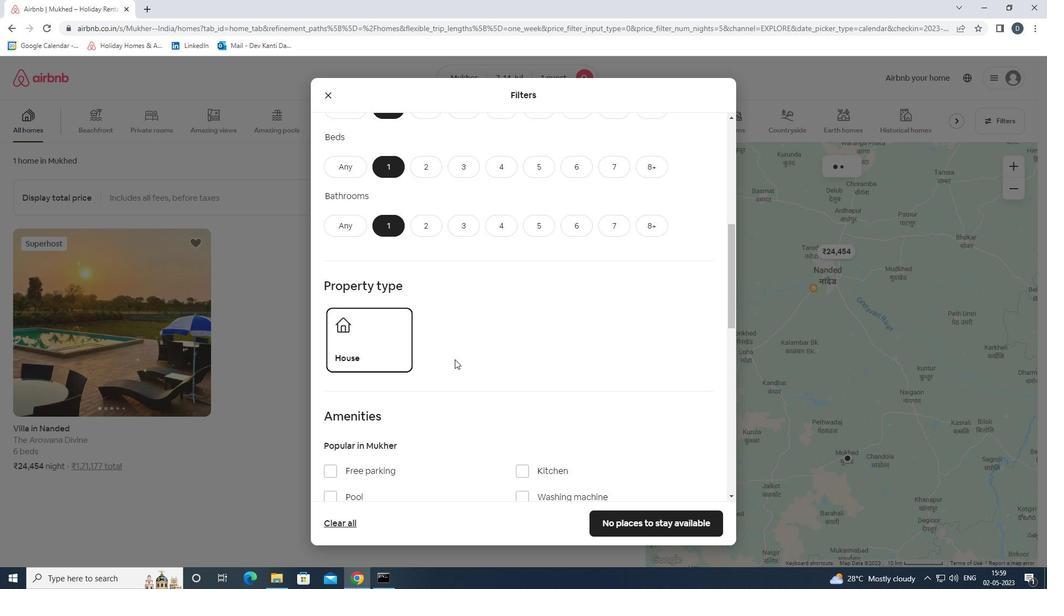 
Action: Mouse scrolled (548, 364) with delta (0, 0)
Screenshot: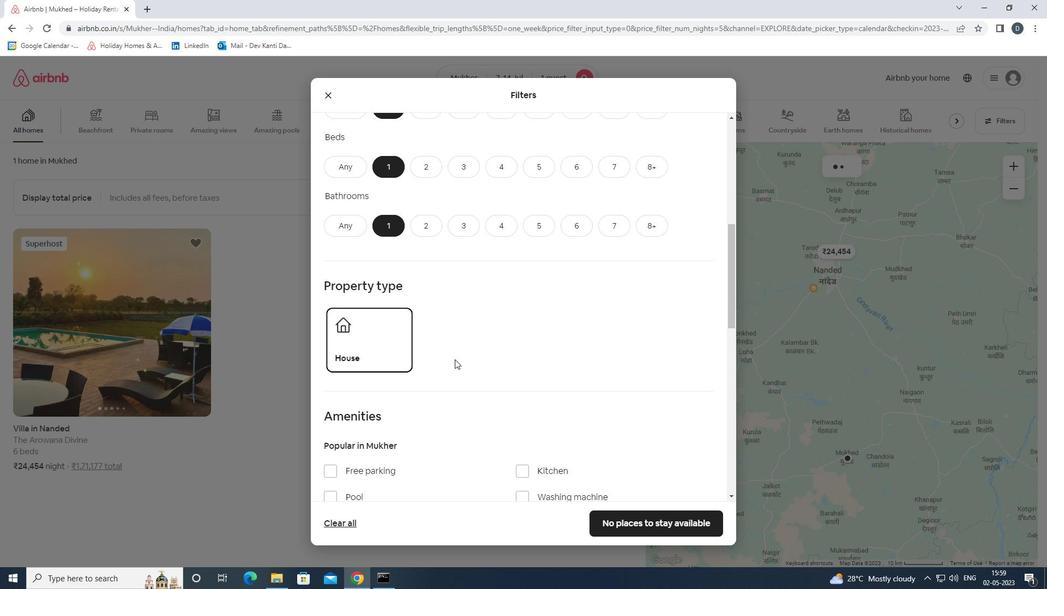 
Action: Mouse scrolled (548, 364) with delta (0, 0)
Screenshot: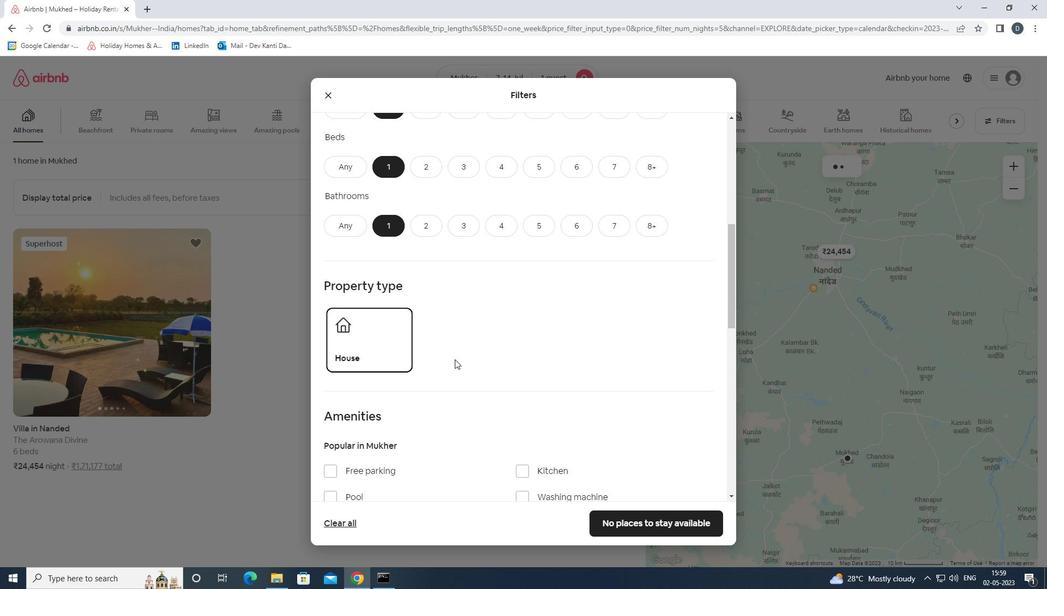 
Action: Mouse moved to (456, 274)
Screenshot: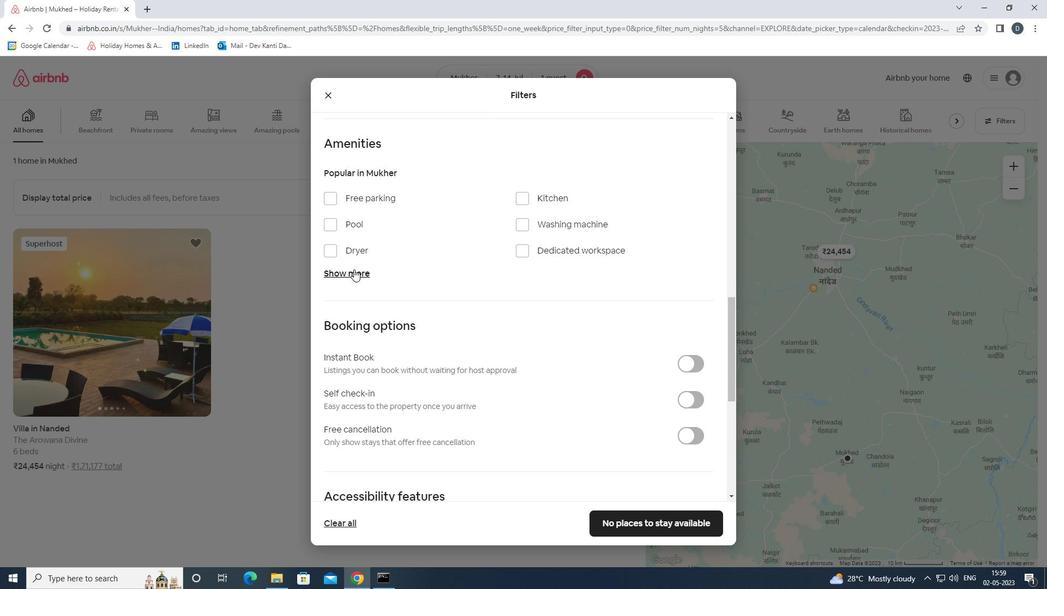 
Action: Mouse scrolled (456, 273) with delta (0, 0)
Screenshot: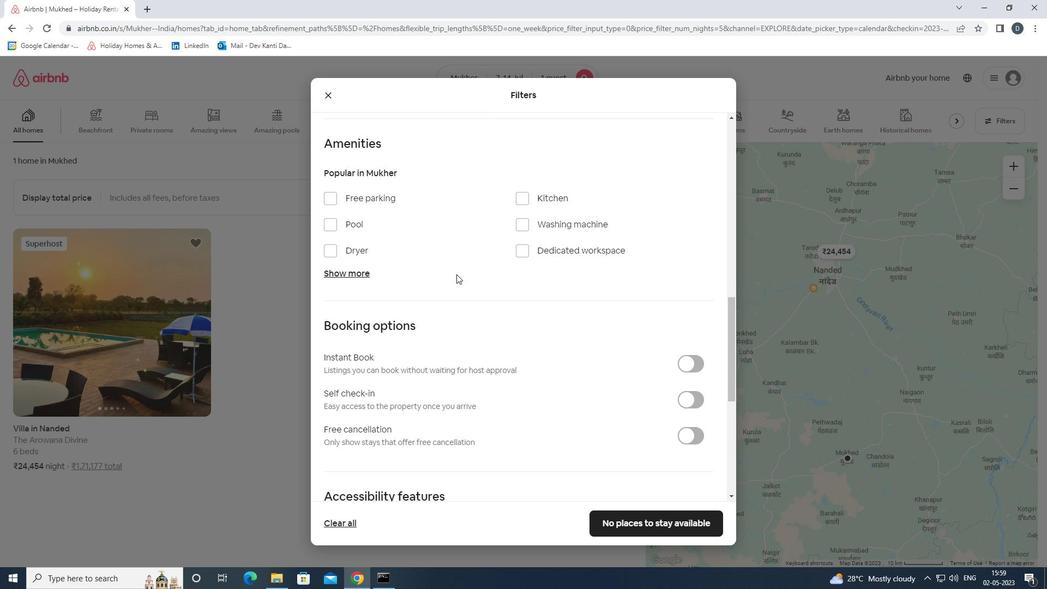 
Action: Mouse scrolled (456, 273) with delta (0, 0)
Screenshot: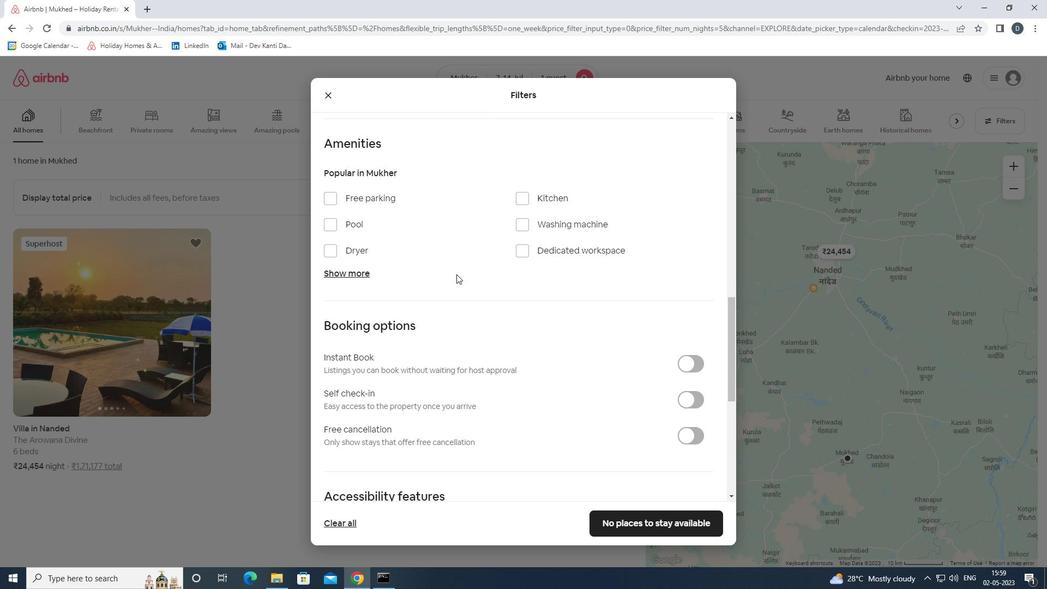 
Action: Mouse scrolled (456, 273) with delta (0, 0)
Screenshot: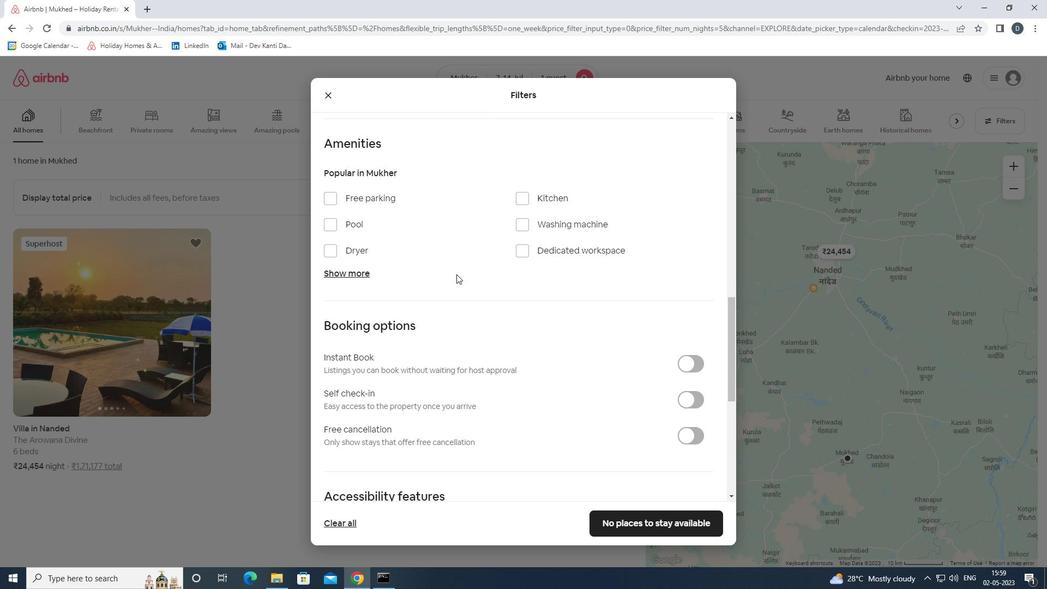 
Action: Mouse moved to (687, 231)
Screenshot: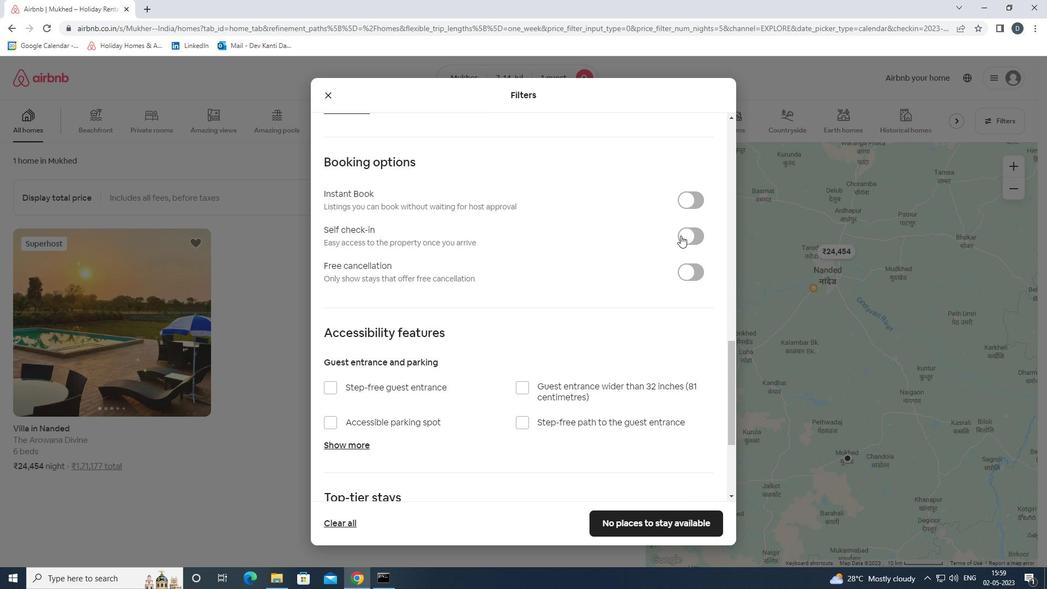 
Action: Mouse pressed left at (687, 231)
Screenshot: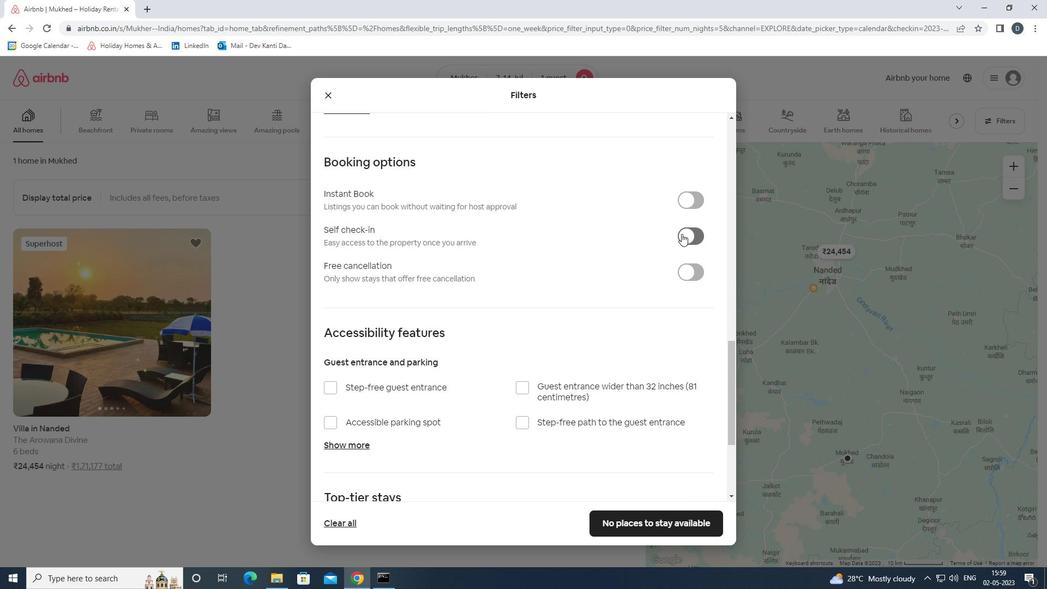 
Action: Mouse moved to (604, 271)
Screenshot: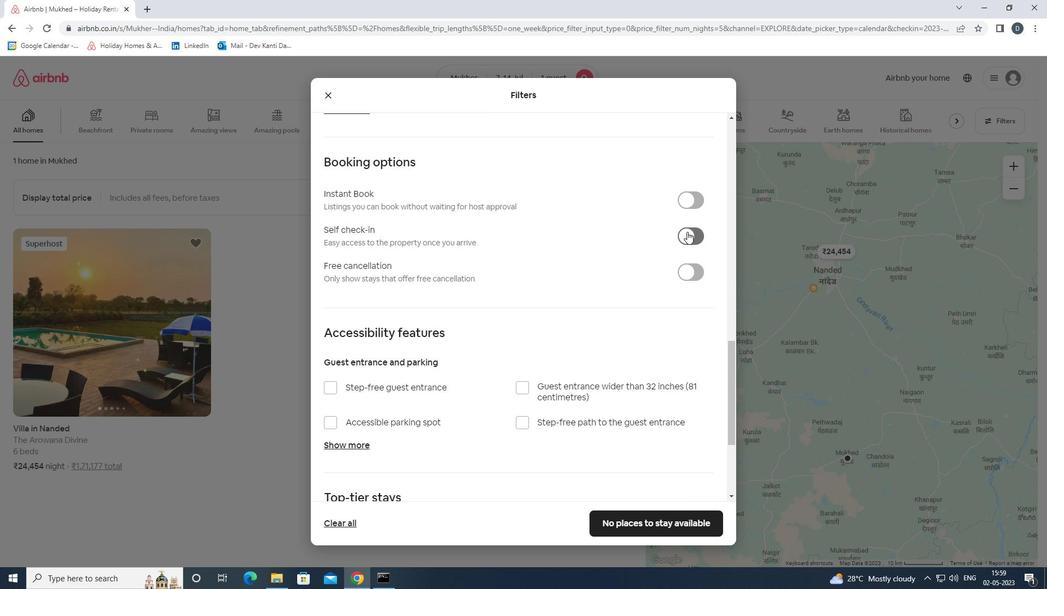 
Action: Mouse scrolled (604, 271) with delta (0, 0)
Screenshot: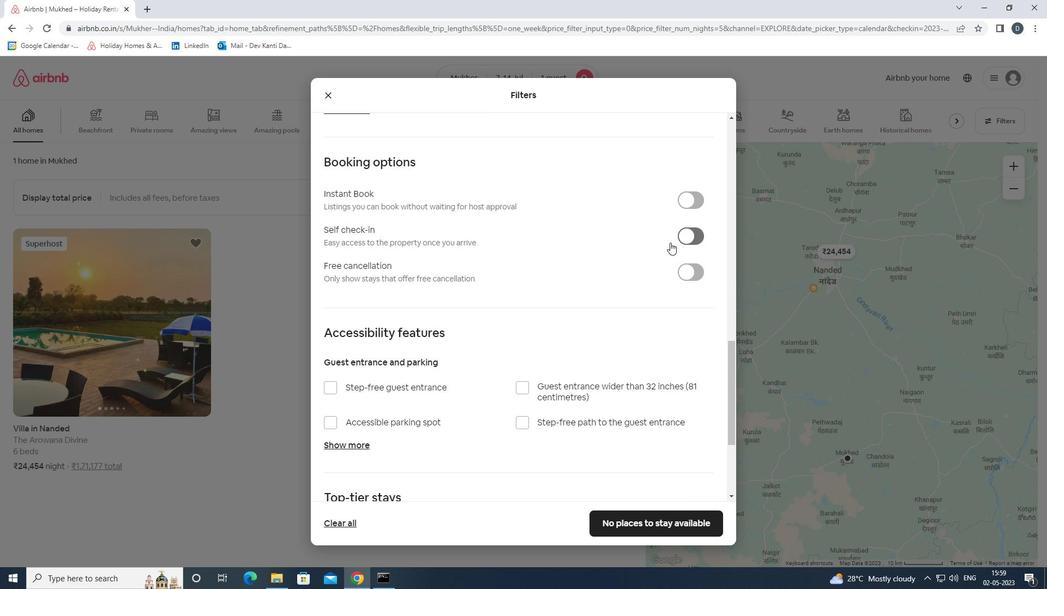 
Action: Mouse scrolled (604, 271) with delta (0, 0)
Screenshot: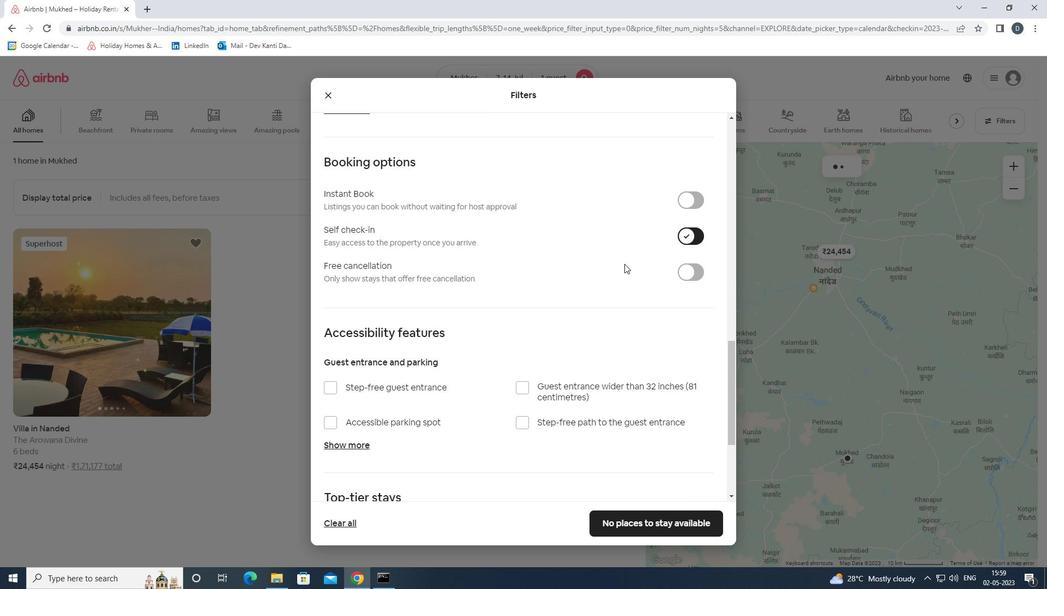 
Action: Mouse scrolled (604, 271) with delta (0, 0)
Screenshot: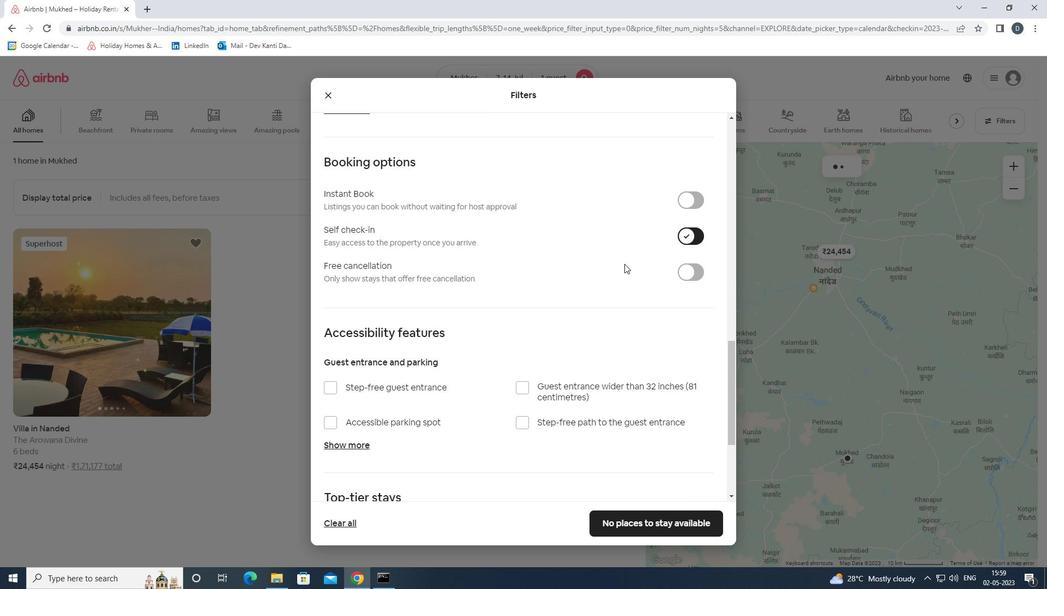 
Action: Mouse scrolled (604, 271) with delta (0, 0)
Screenshot: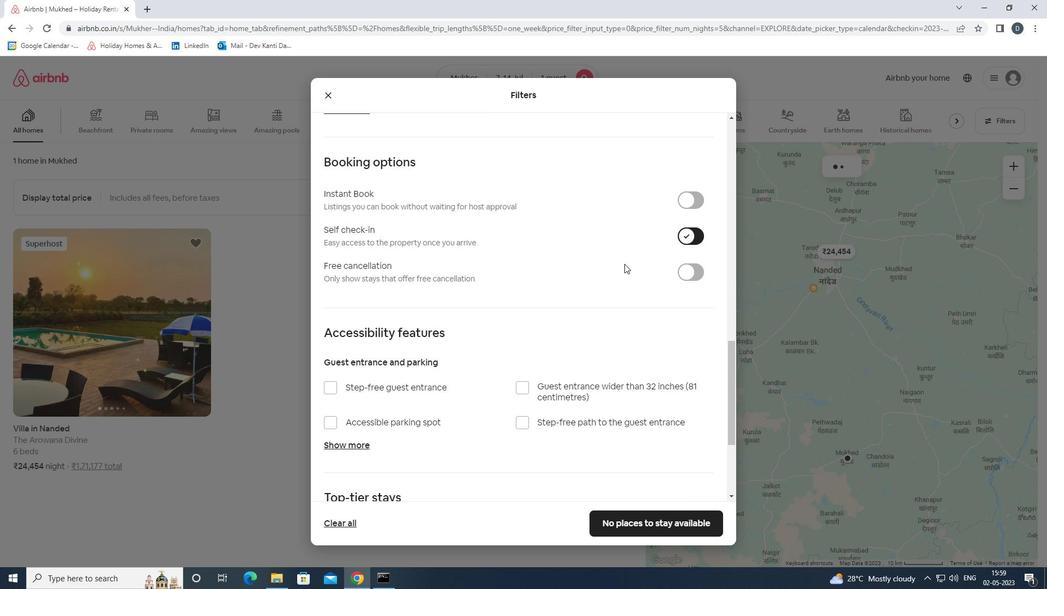 
Action: Mouse scrolled (604, 271) with delta (0, 0)
Screenshot: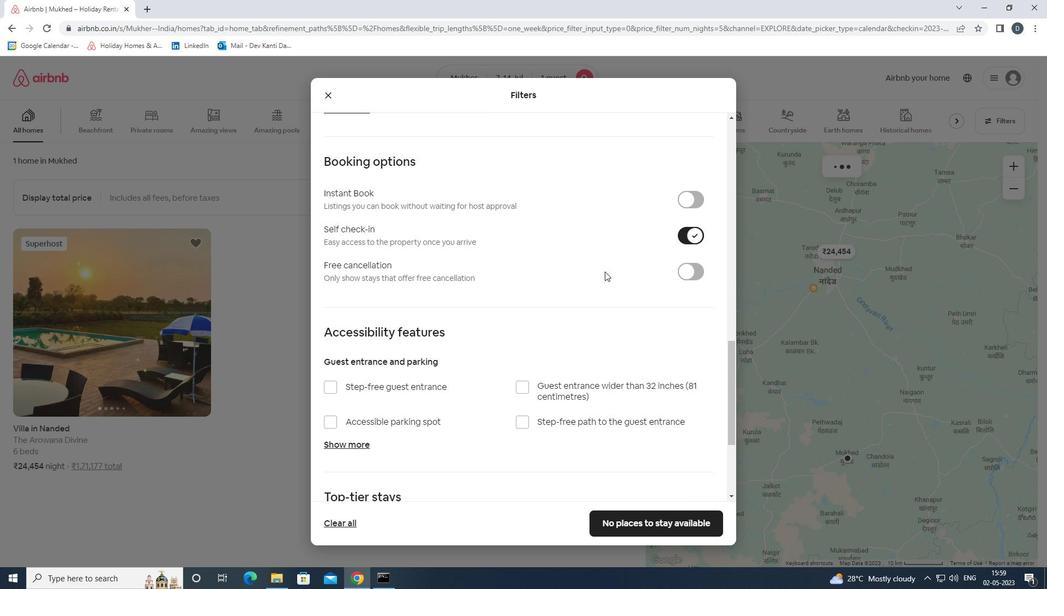 
Action: Mouse moved to (601, 274)
Screenshot: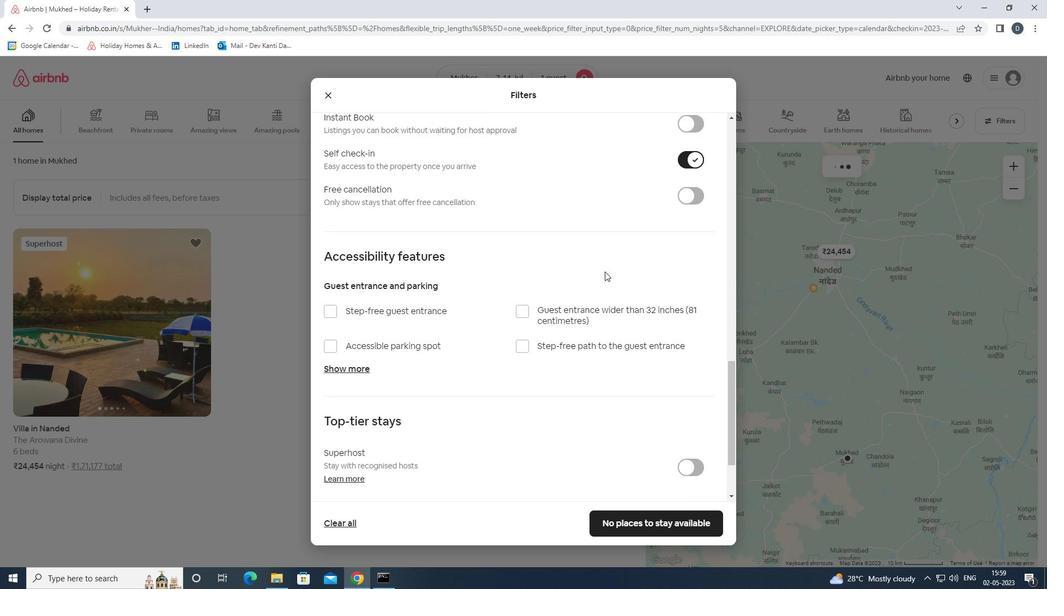 
Action: Mouse scrolled (601, 273) with delta (0, 0)
Screenshot: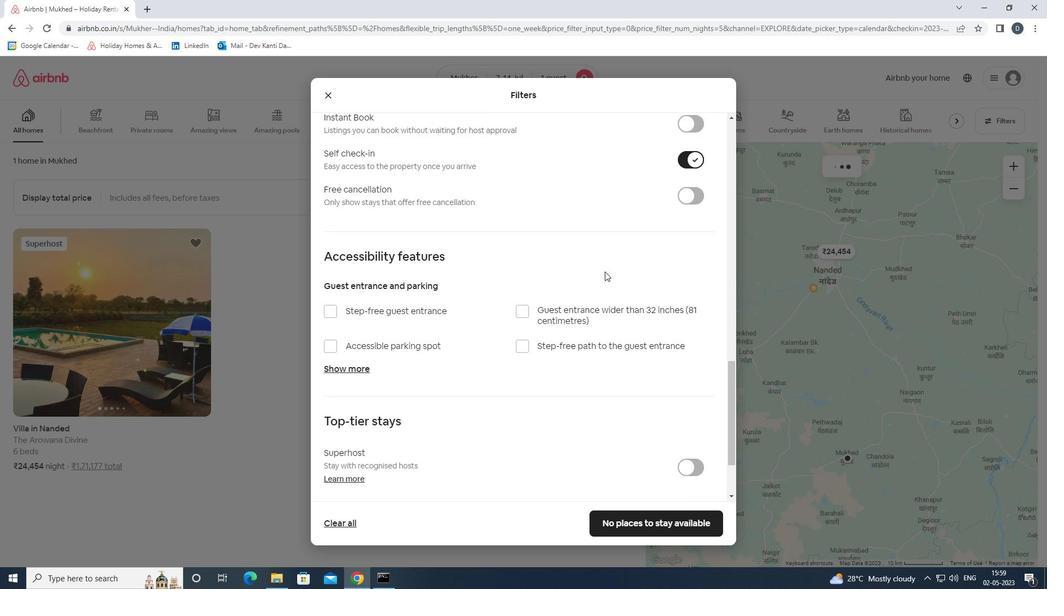 
Action: Mouse moved to (593, 279)
Screenshot: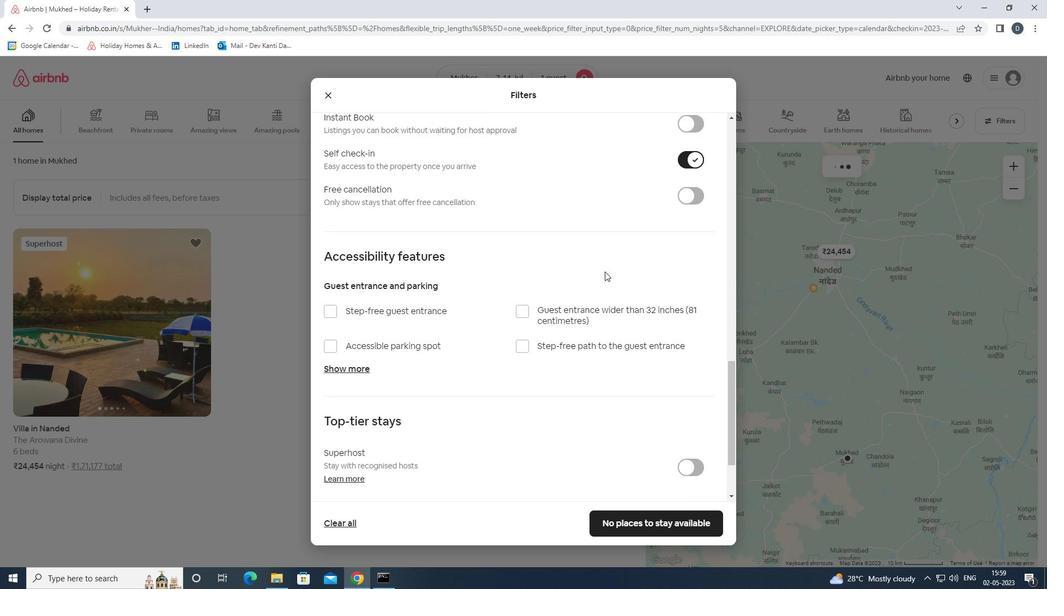 
Action: Mouse scrolled (593, 279) with delta (0, 0)
Screenshot: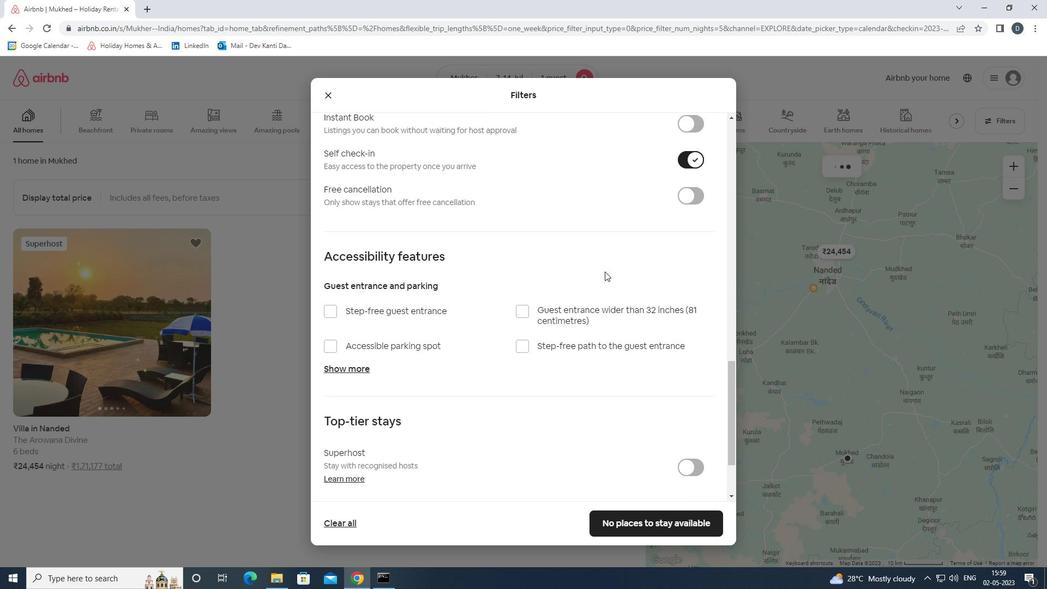 
Action: Mouse moved to (590, 280)
Screenshot: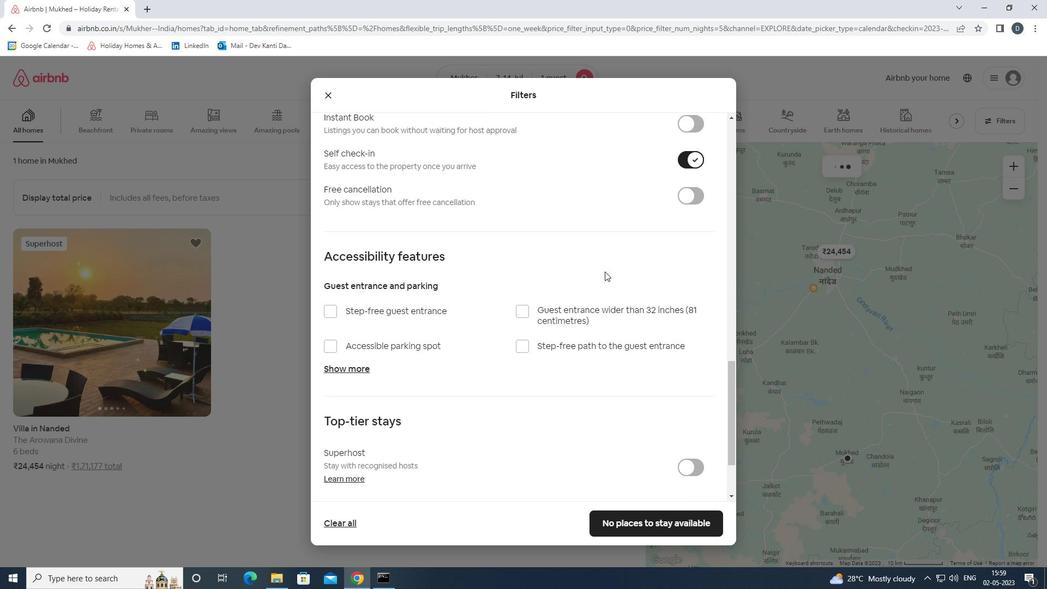 
Action: Mouse scrolled (590, 280) with delta (0, 0)
Screenshot: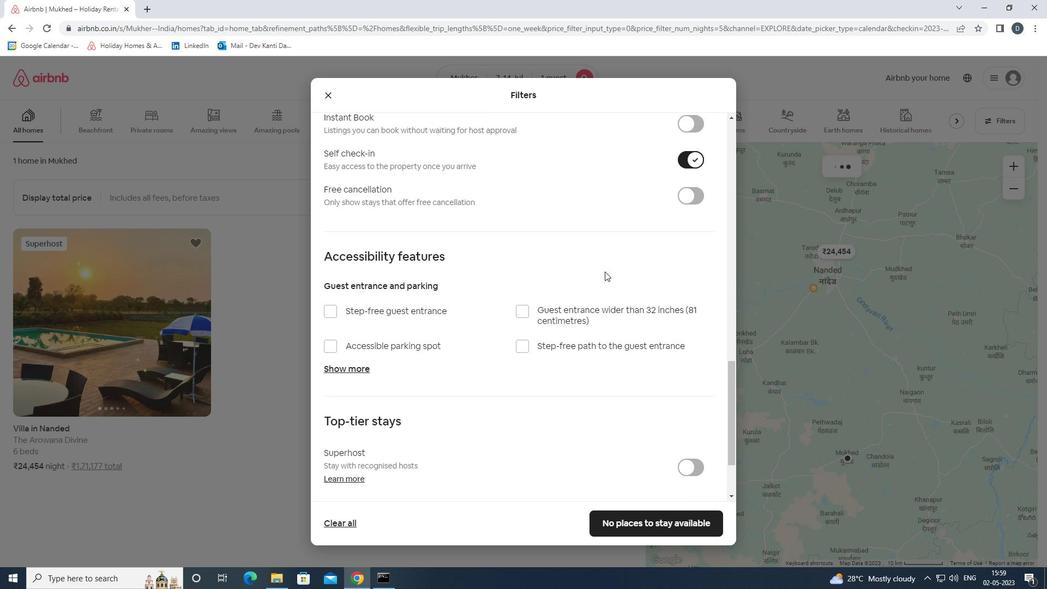
Action: Mouse moved to (556, 296)
Screenshot: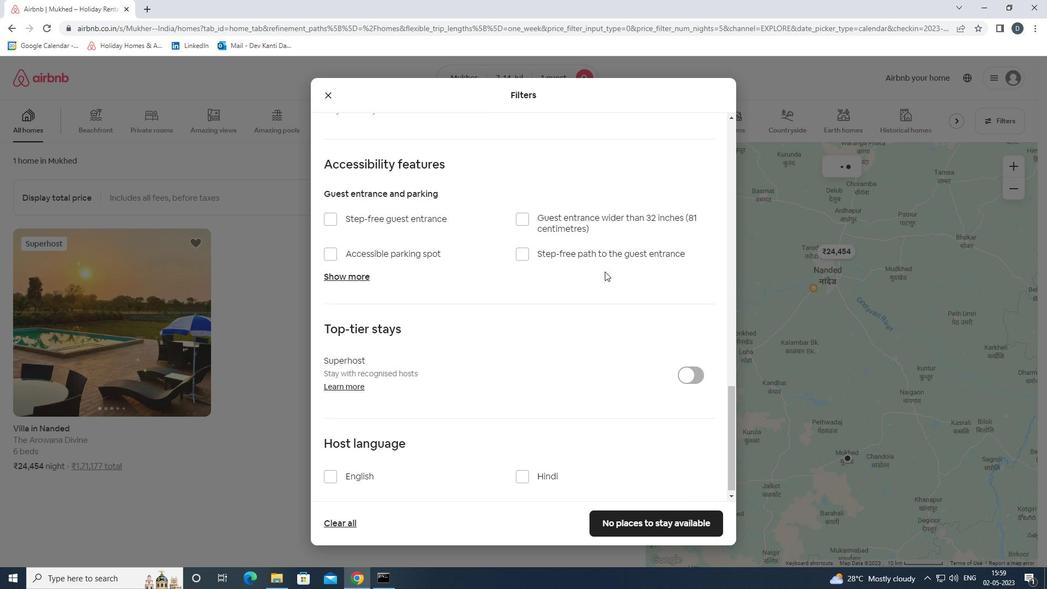 
Action: Mouse scrolled (556, 295) with delta (0, 0)
Screenshot: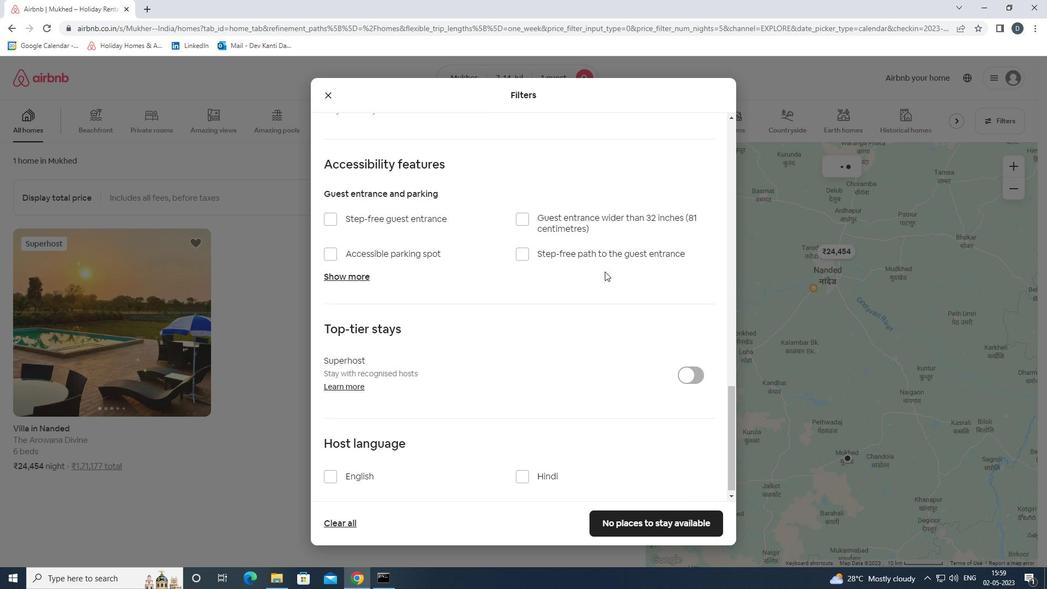 
Action: Mouse moved to (349, 461)
Screenshot: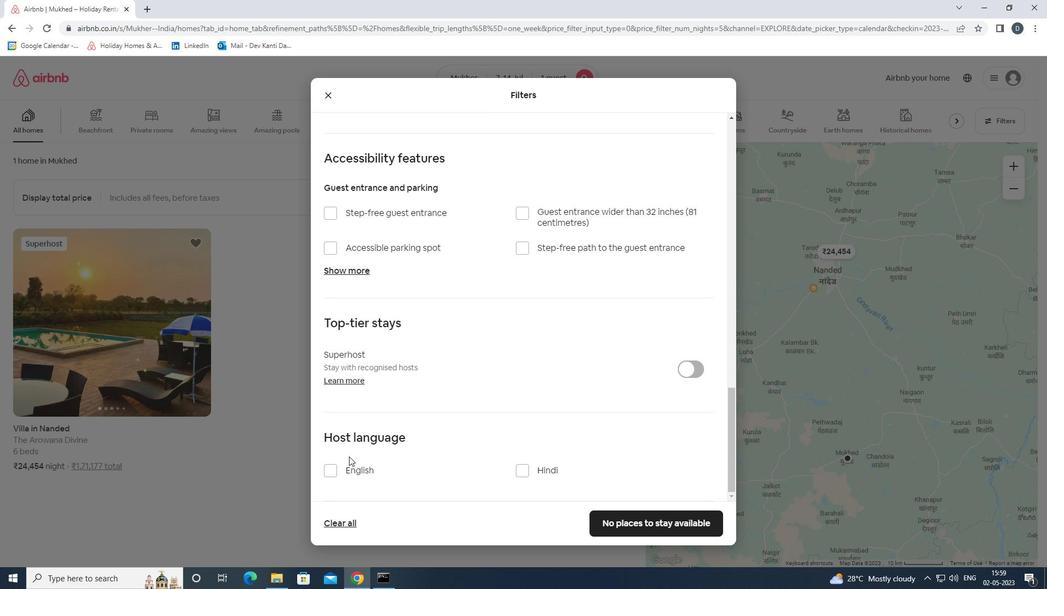 
Action: Mouse pressed left at (349, 461)
Screenshot: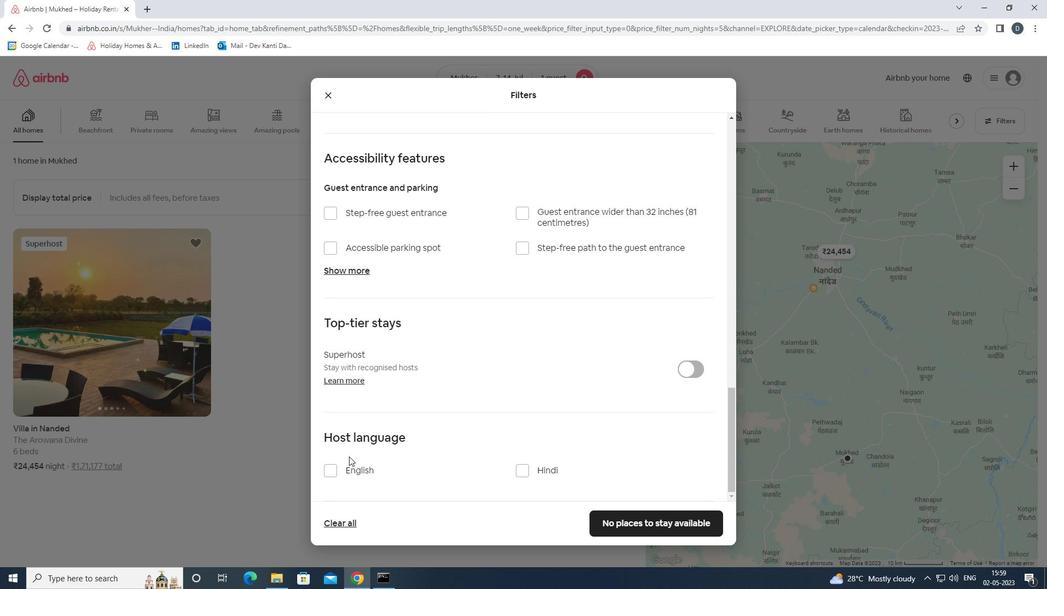 
Action: Mouse moved to (349, 469)
Screenshot: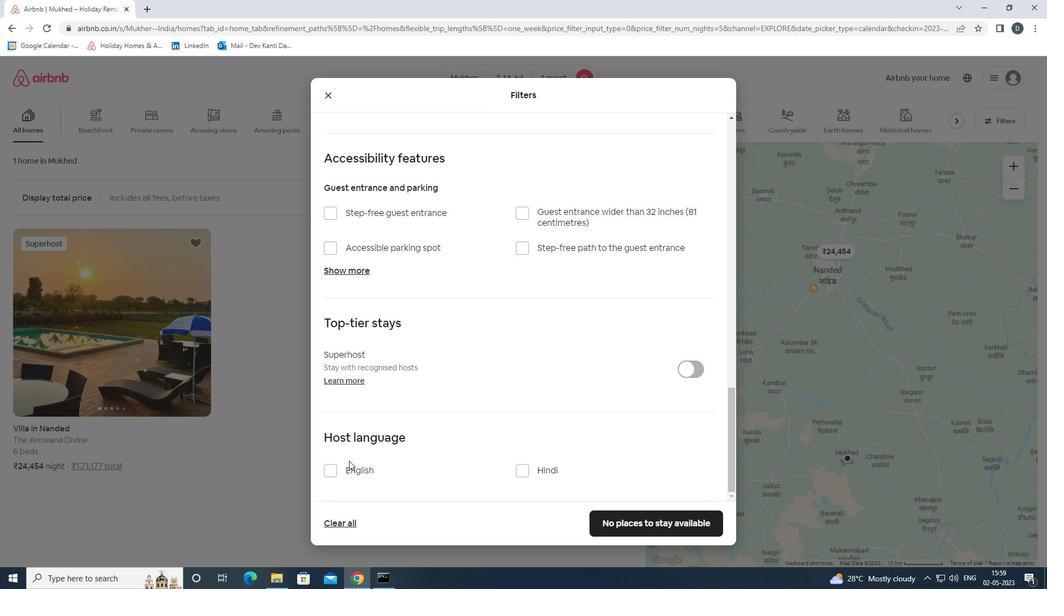 
Action: Mouse pressed left at (349, 469)
Screenshot: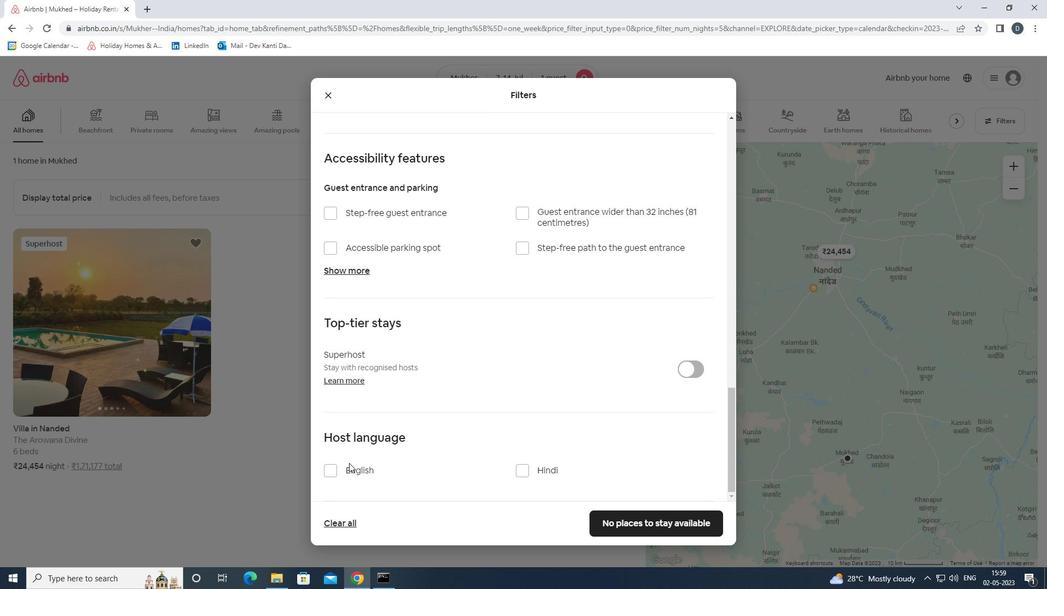 
Action: Mouse moved to (682, 530)
Screenshot: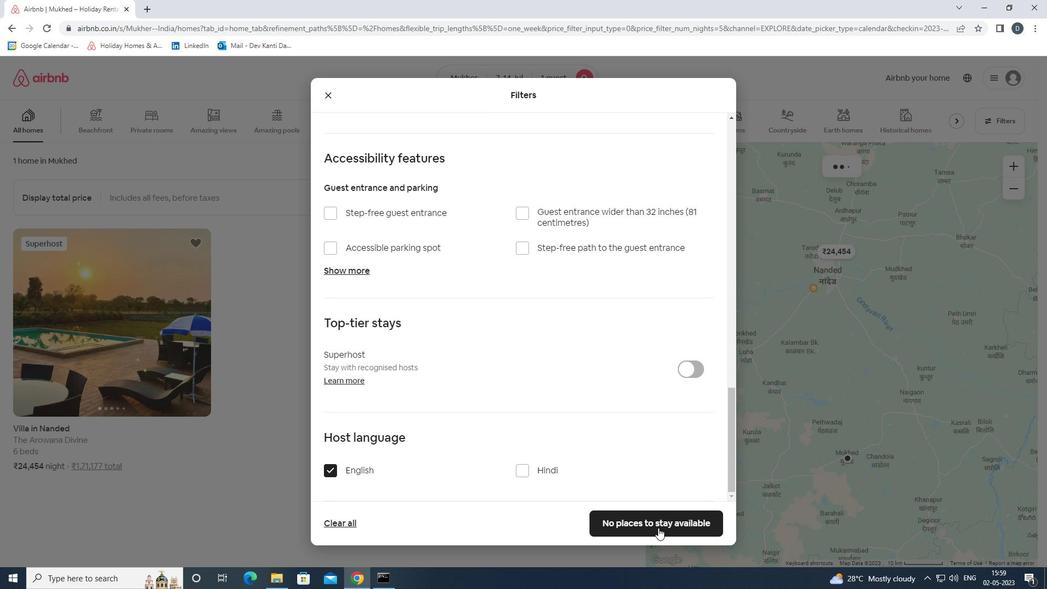 
Action: Mouse pressed left at (682, 530)
Screenshot: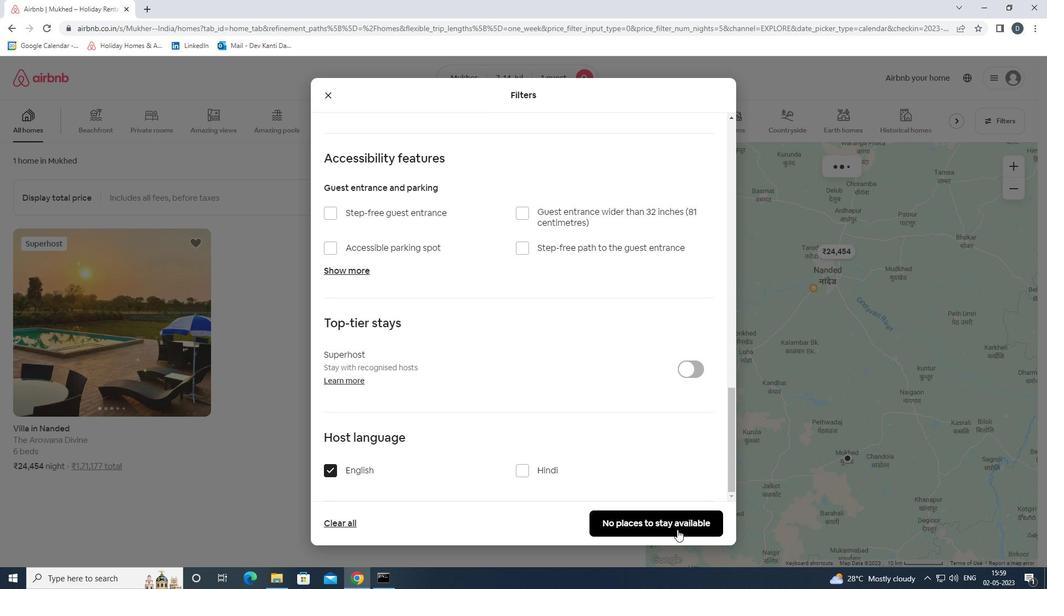 
Action: Mouse moved to (588, 316)
Screenshot: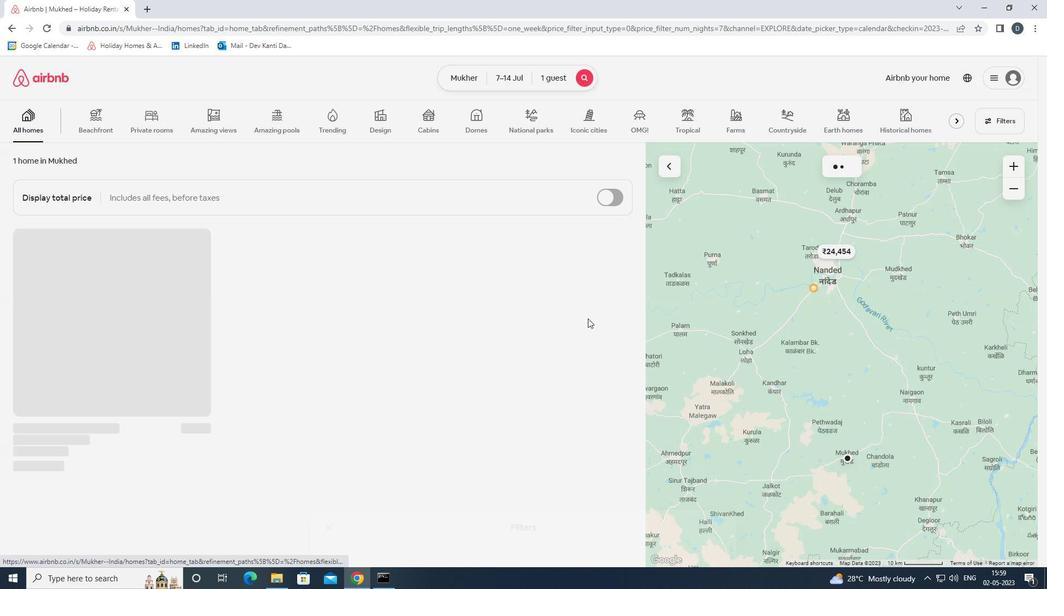 
